 Task: Find a house in Iriga City, Philippines for 2 guests from June 3-9, with a price range of ₹6000 - ₹12000, 1 bedroom, 1 bathroom, and English-speaking host.
Action: Mouse pressed left at (412, 103)
Screenshot: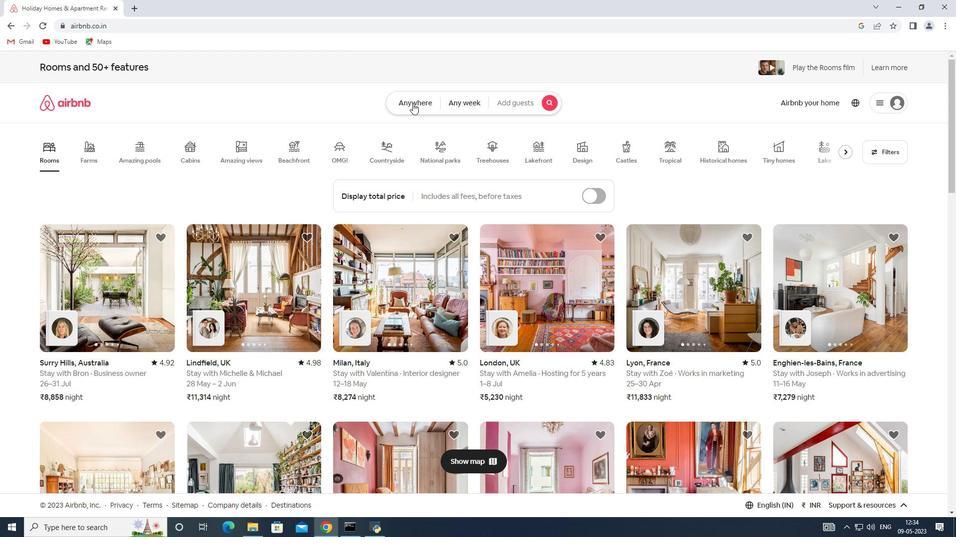 
Action: Mouse moved to (376, 136)
Screenshot: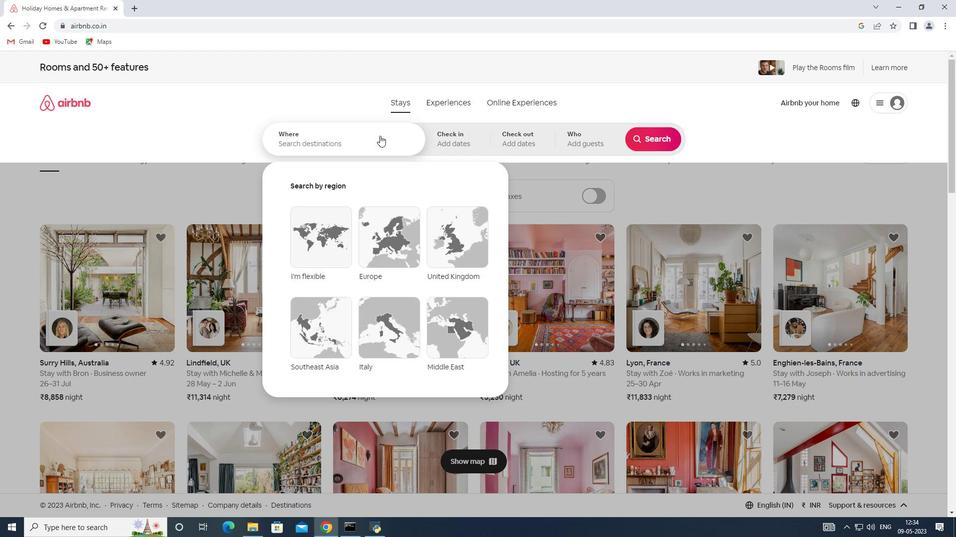 
Action: Mouse pressed left at (376, 136)
Screenshot: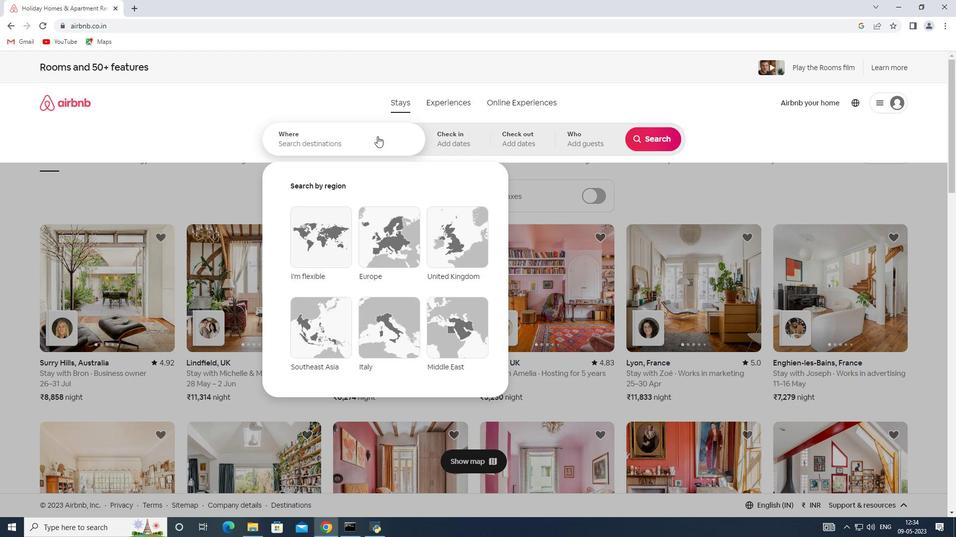 
Action: Key pressed <Key.caps_lock>I<Key.caps_lock>riga<Key.space><Key.caps_lock>C<Key.caps_lock>ity,<Key.caps_lock>P<Key.caps_lock>hilippines
Screenshot: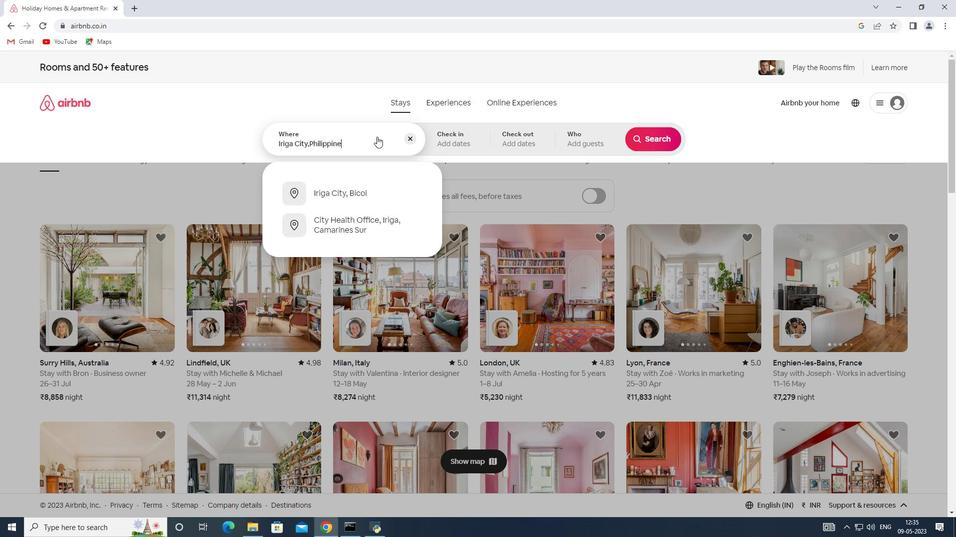 
Action: Mouse moved to (470, 133)
Screenshot: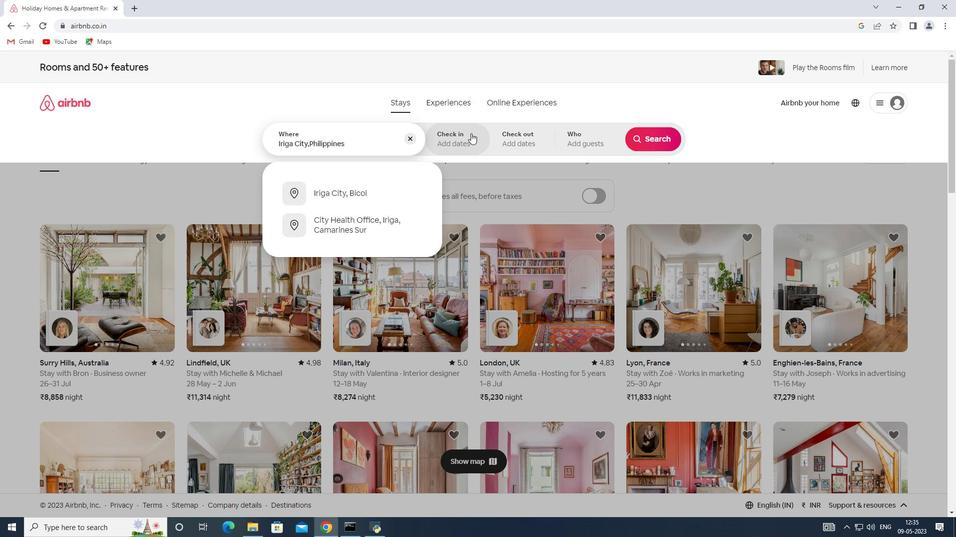 
Action: Mouse pressed left at (470, 133)
Screenshot: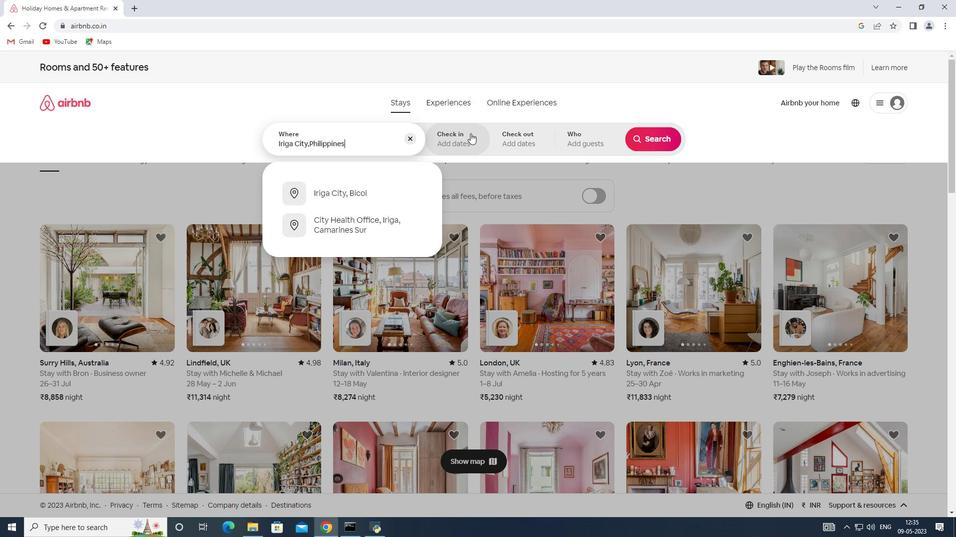 
Action: Mouse moved to (638, 258)
Screenshot: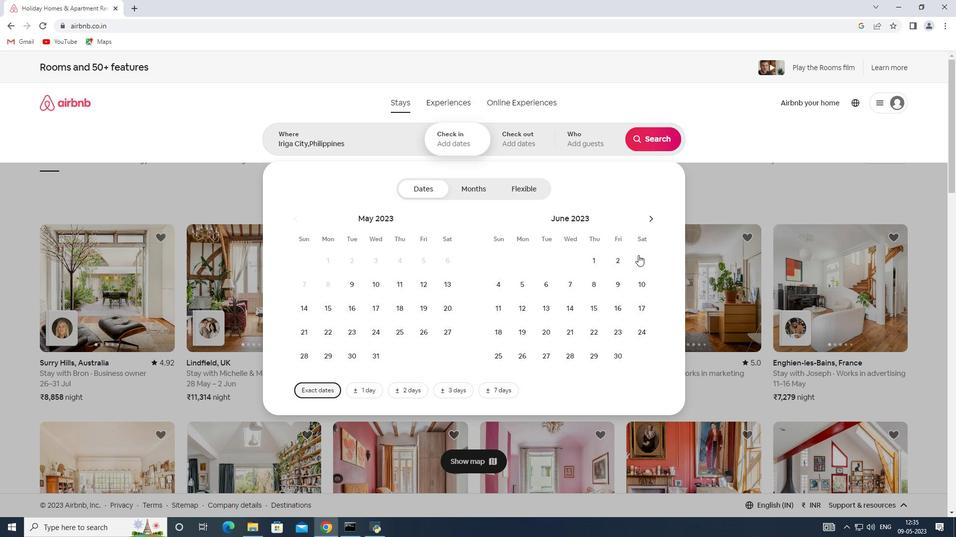 
Action: Mouse pressed left at (638, 258)
Screenshot: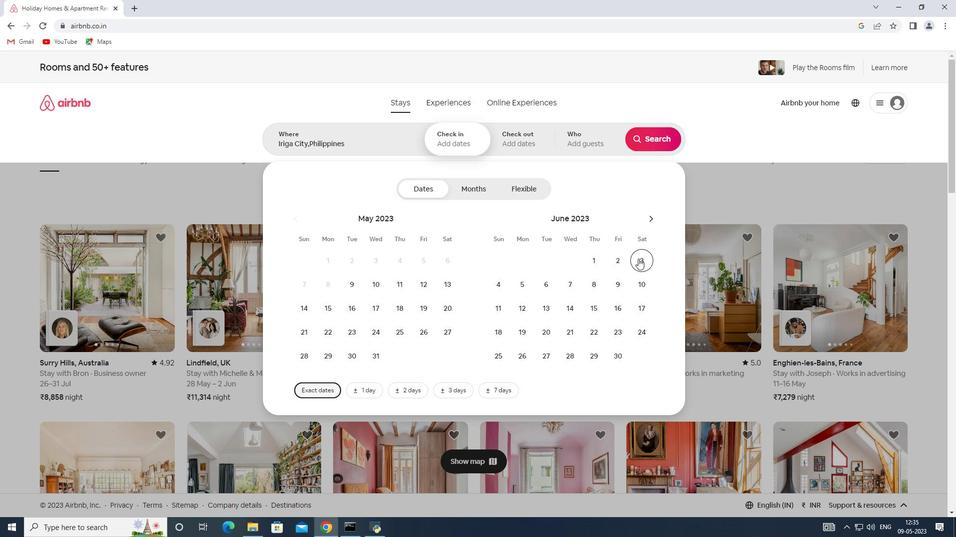 
Action: Mouse moved to (620, 288)
Screenshot: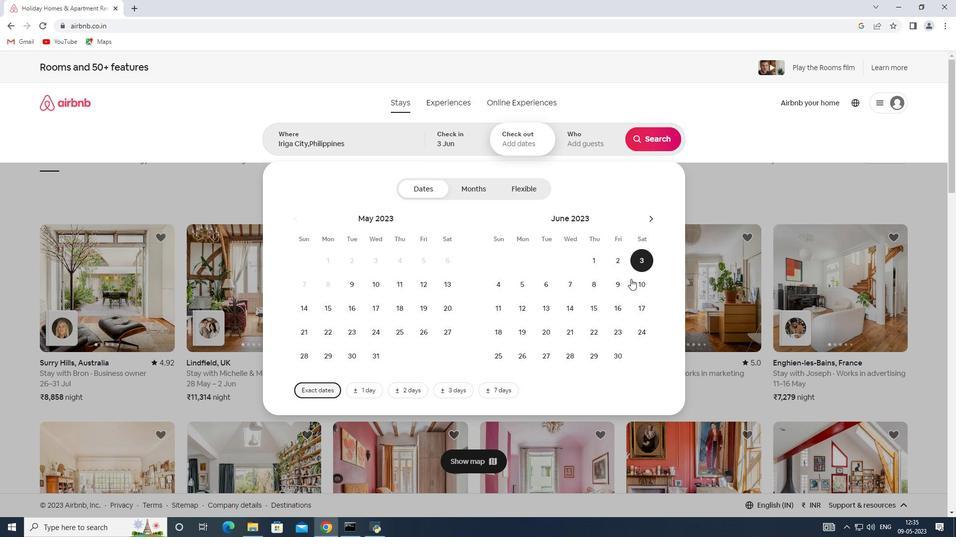 
Action: Mouse pressed left at (620, 288)
Screenshot: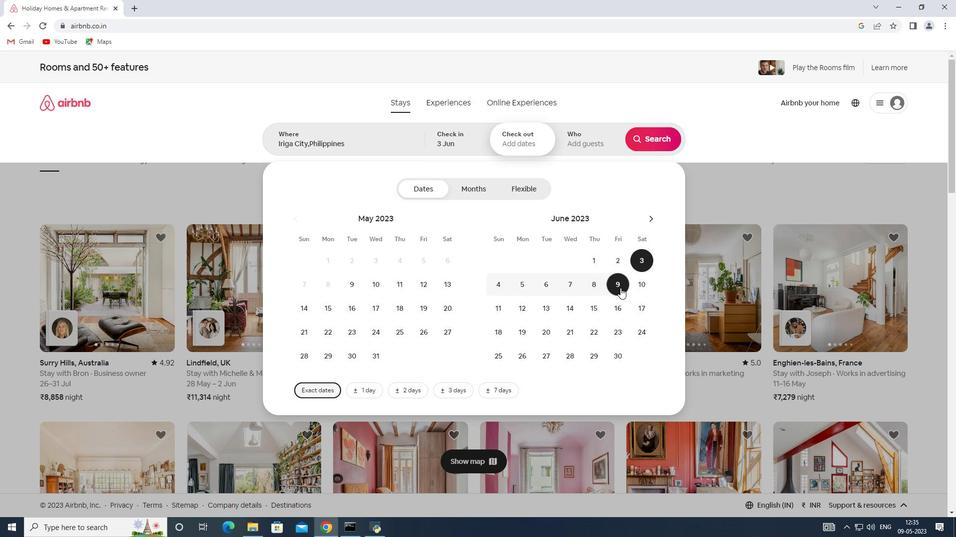 
Action: Mouse moved to (585, 136)
Screenshot: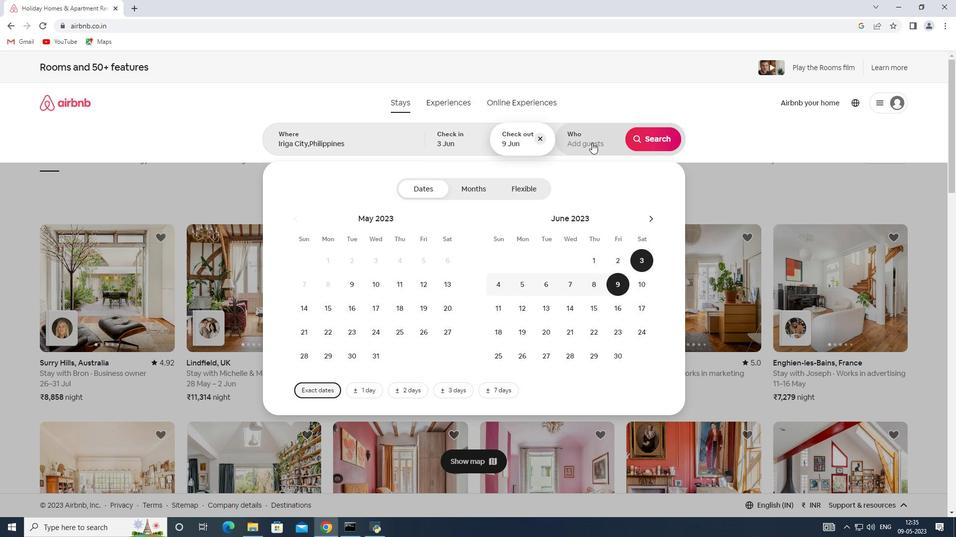 
Action: Mouse pressed left at (585, 136)
Screenshot: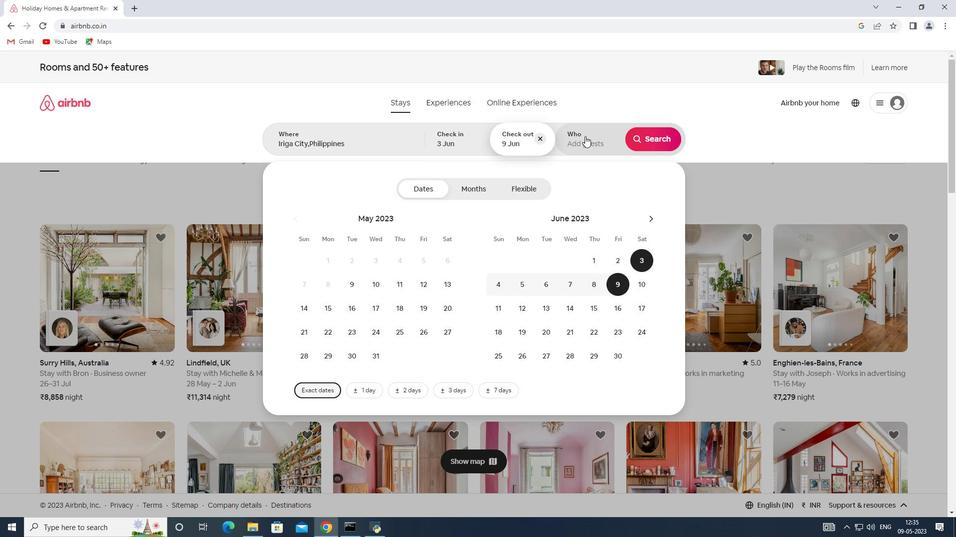 
Action: Mouse moved to (655, 196)
Screenshot: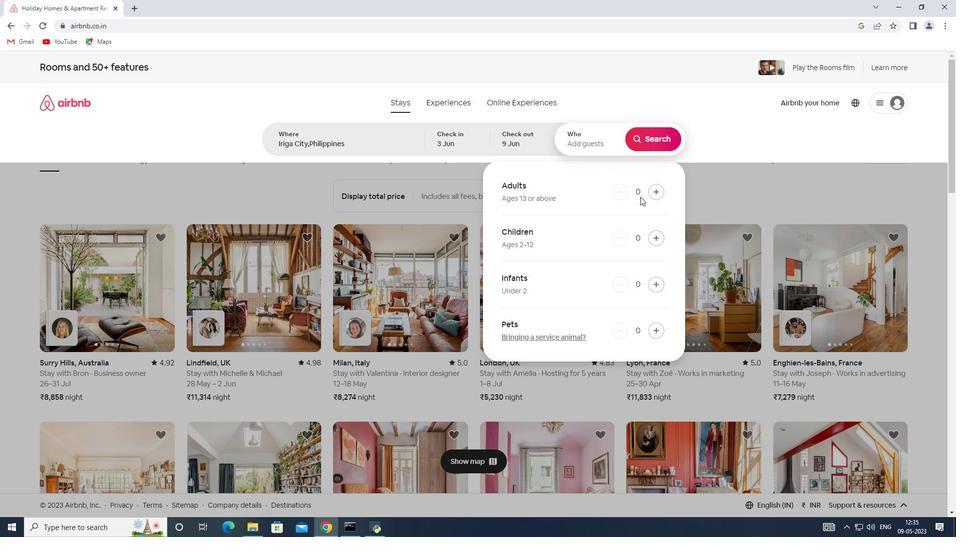 
Action: Mouse pressed left at (655, 196)
Screenshot: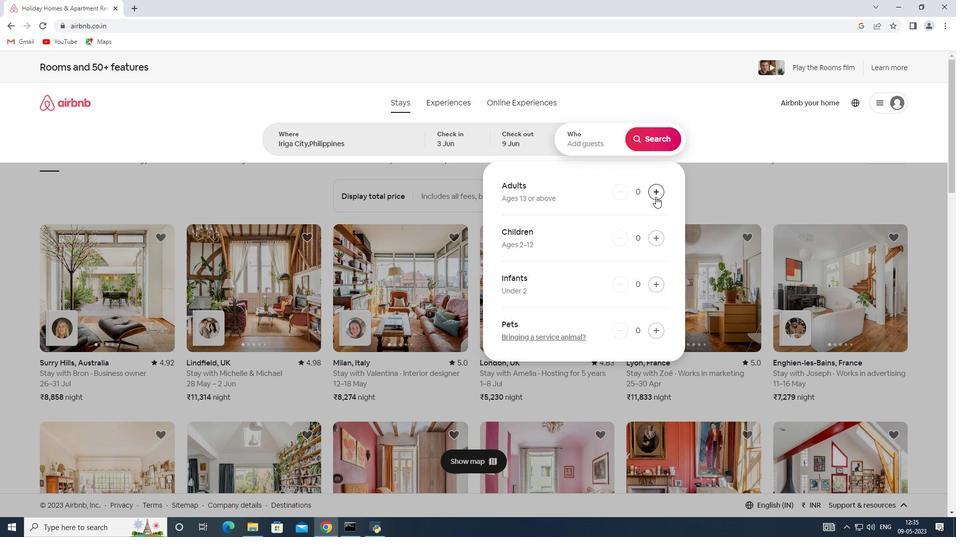 
Action: Mouse pressed left at (655, 196)
Screenshot: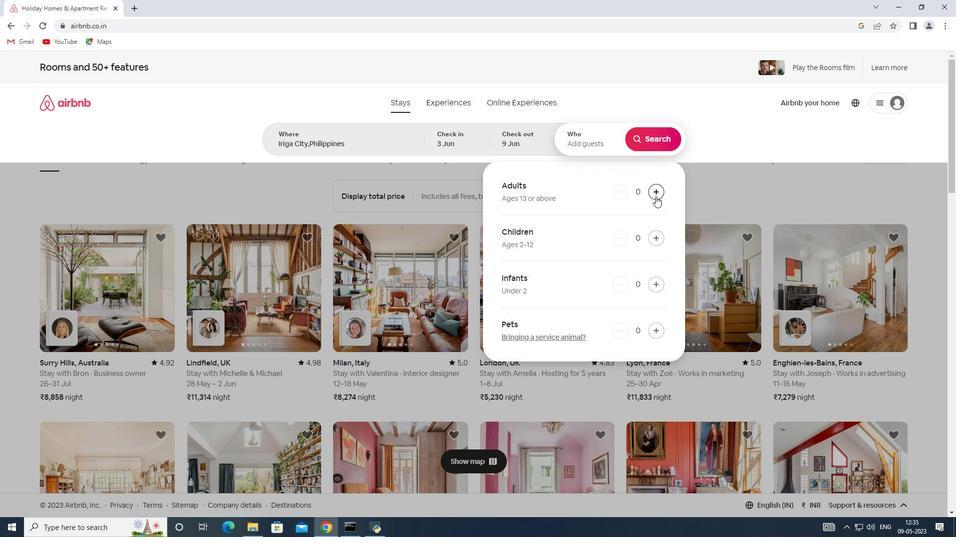 
Action: Mouse moved to (656, 133)
Screenshot: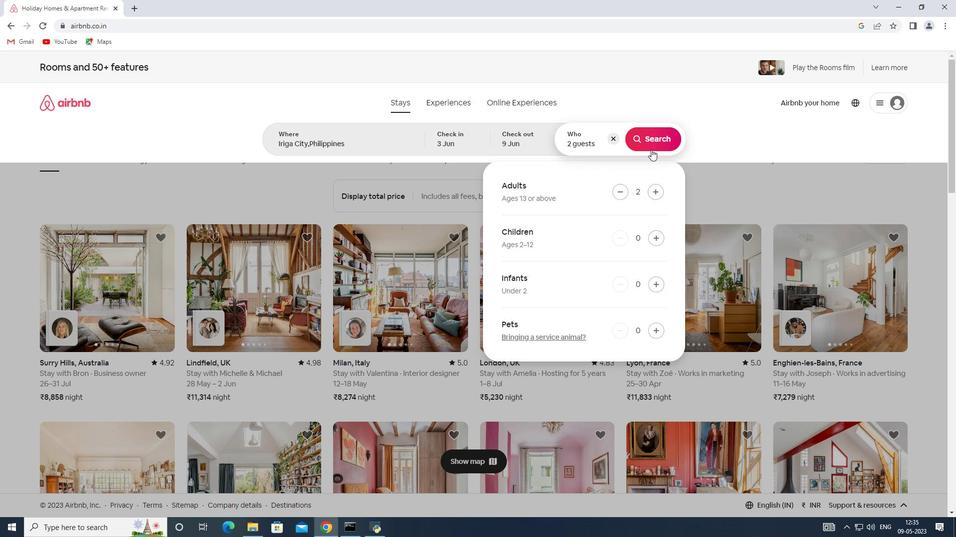 
Action: Mouse pressed left at (656, 133)
Screenshot: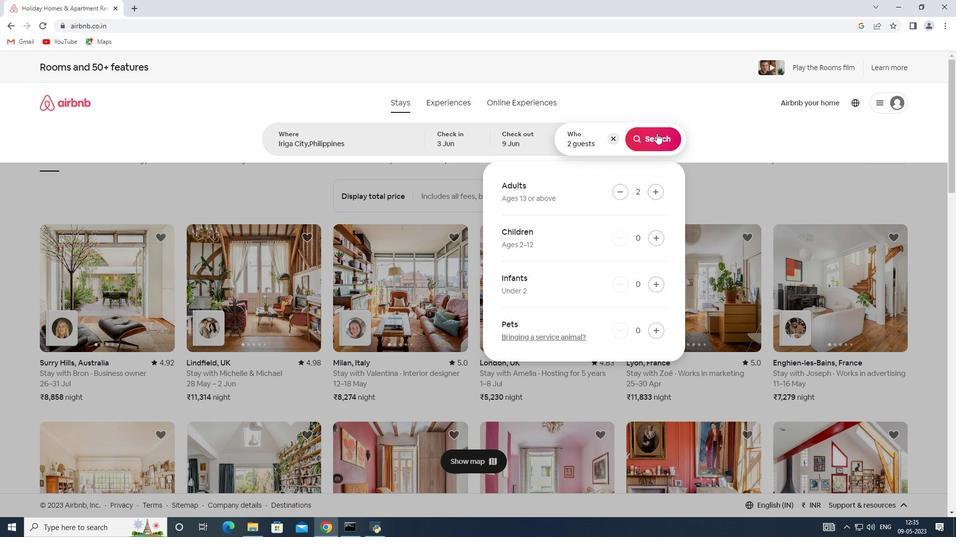 
Action: Mouse moved to (919, 107)
Screenshot: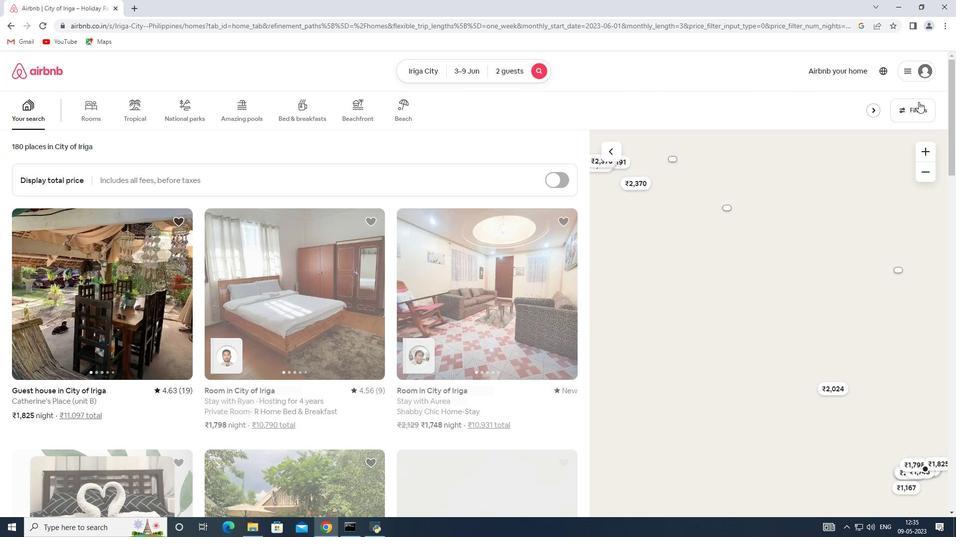 
Action: Mouse pressed left at (919, 107)
Screenshot: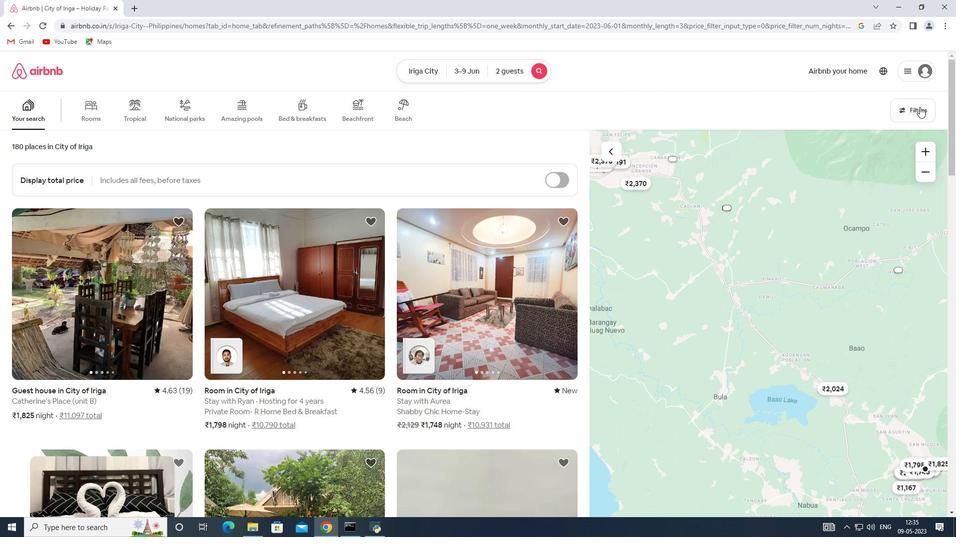 
Action: Mouse moved to (345, 356)
Screenshot: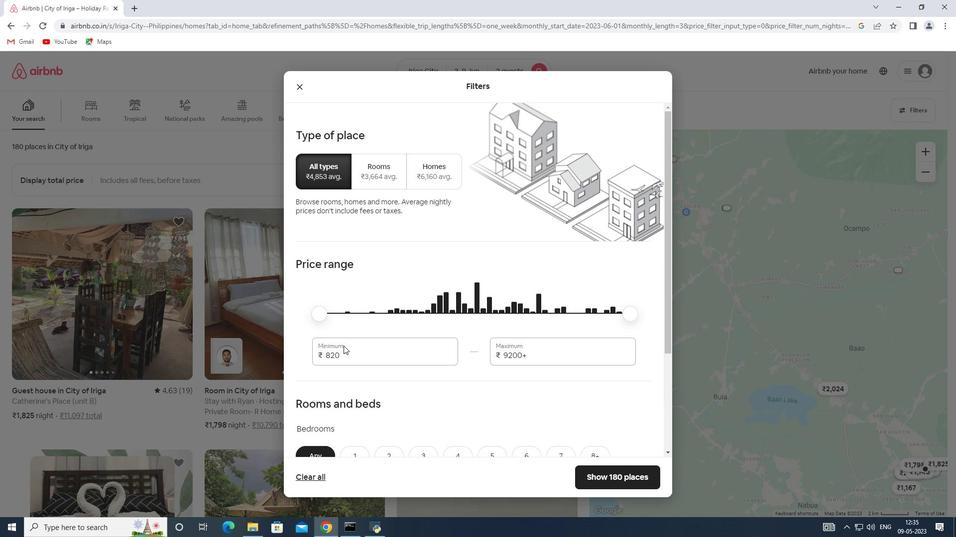 
Action: Mouse pressed left at (345, 356)
Screenshot: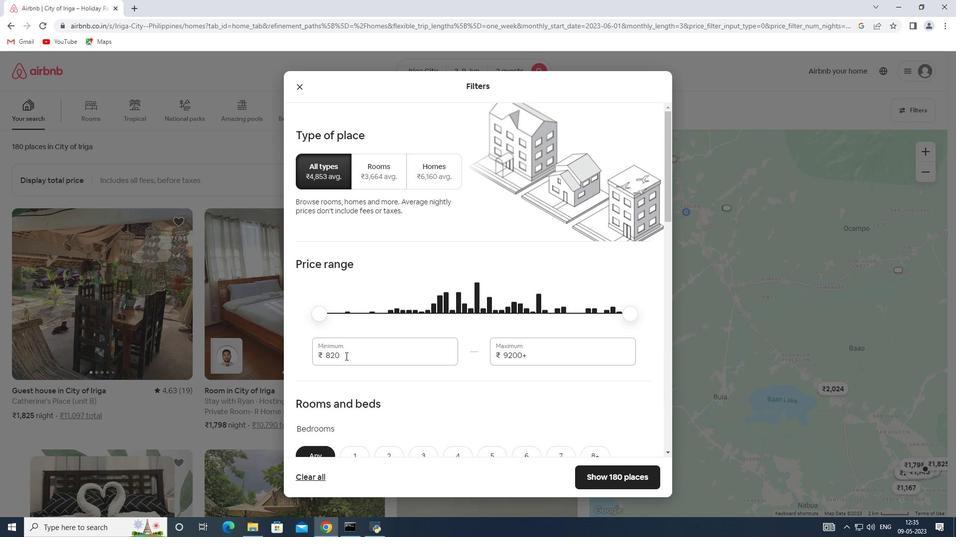 
Action: Mouse moved to (306, 354)
Screenshot: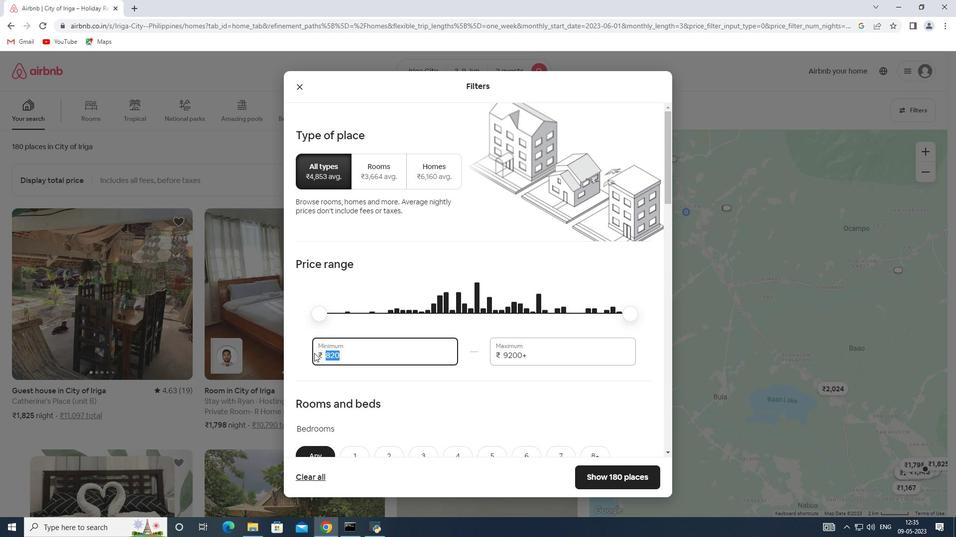 
Action: Key pressed 6000
Screenshot: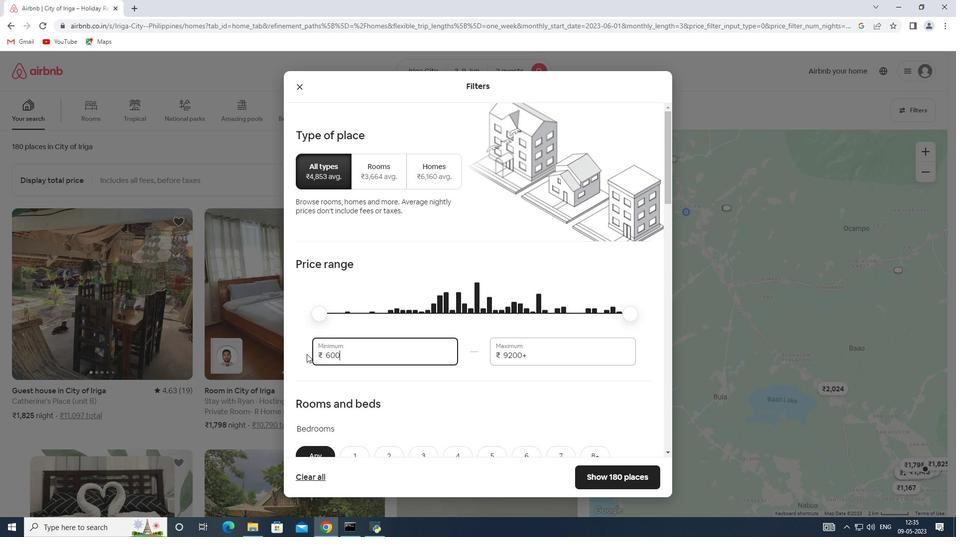 
Action: Mouse moved to (542, 356)
Screenshot: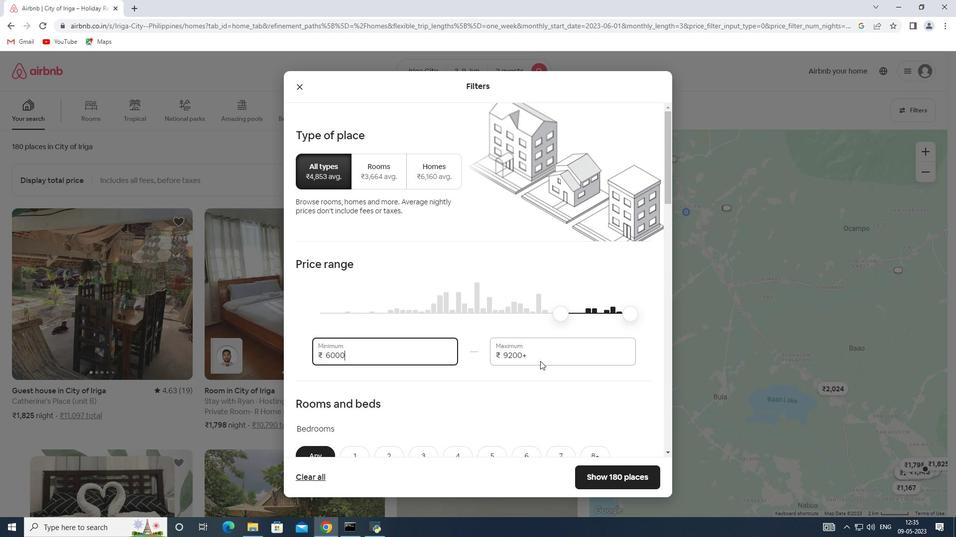 
Action: Mouse pressed left at (542, 356)
Screenshot: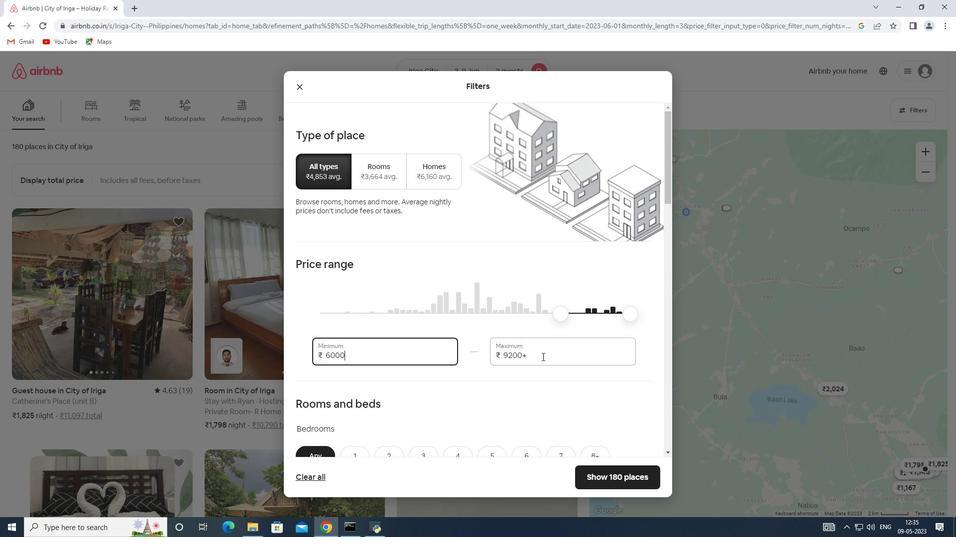 
Action: Mouse moved to (477, 352)
Screenshot: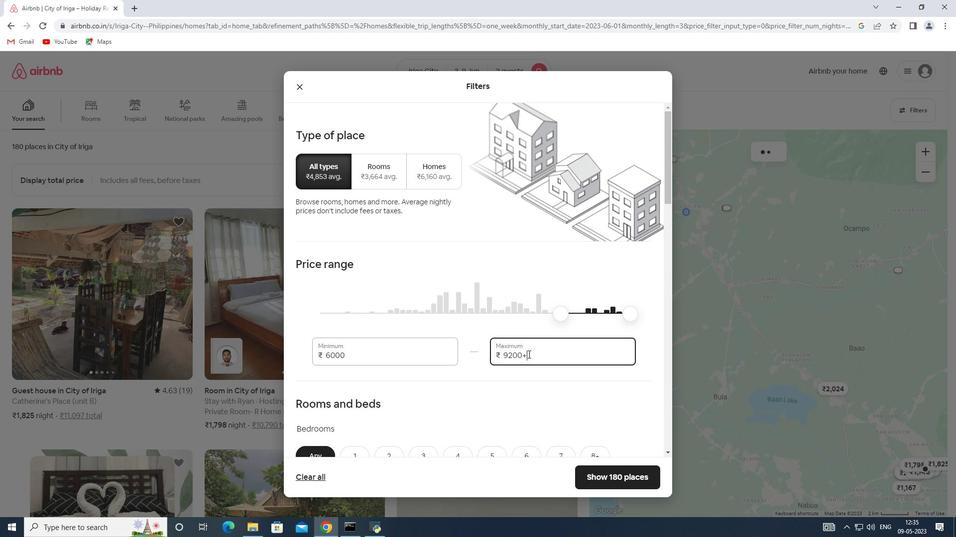
Action: Key pressed 12000
Screenshot: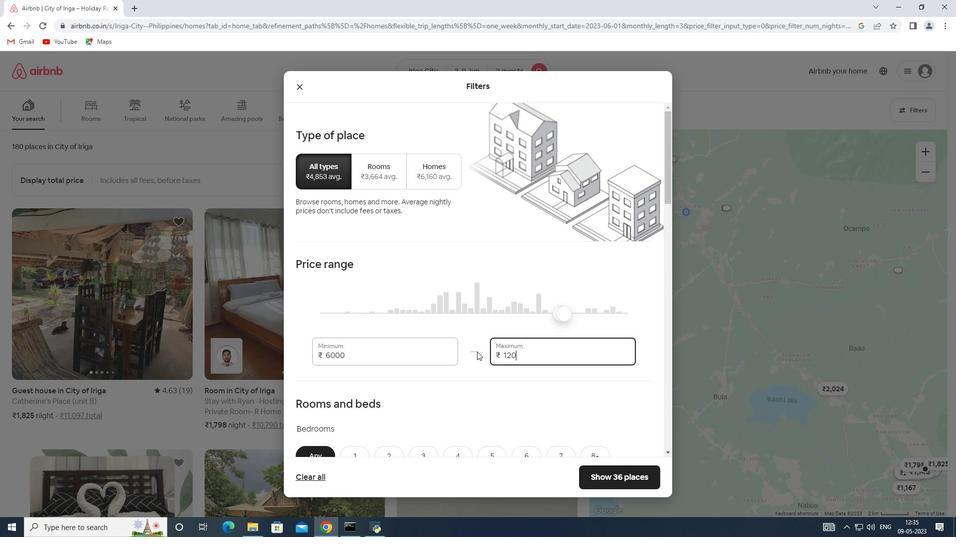
Action: Mouse moved to (401, 301)
Screenshot: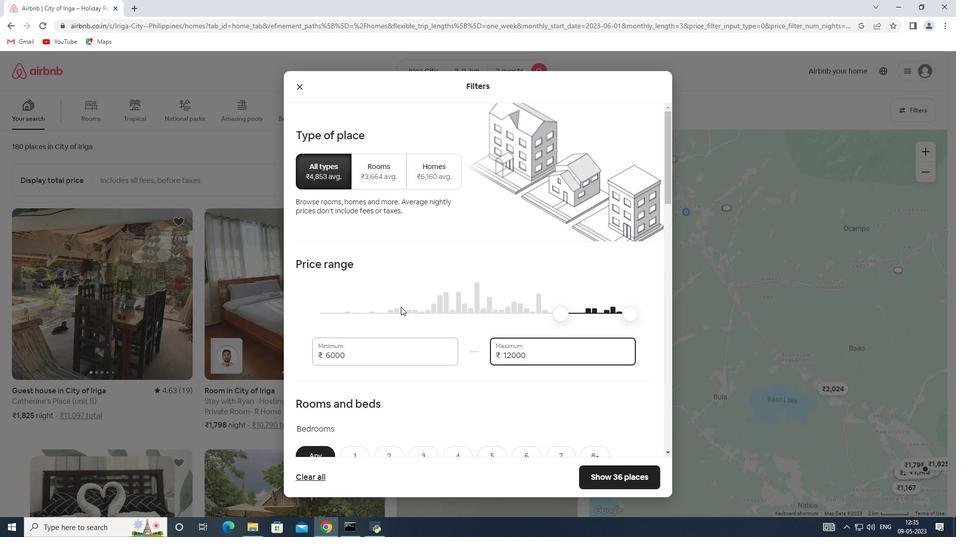 
Action: Mouse scrolled (401, 300) with delta (0, 0)
Screenshot: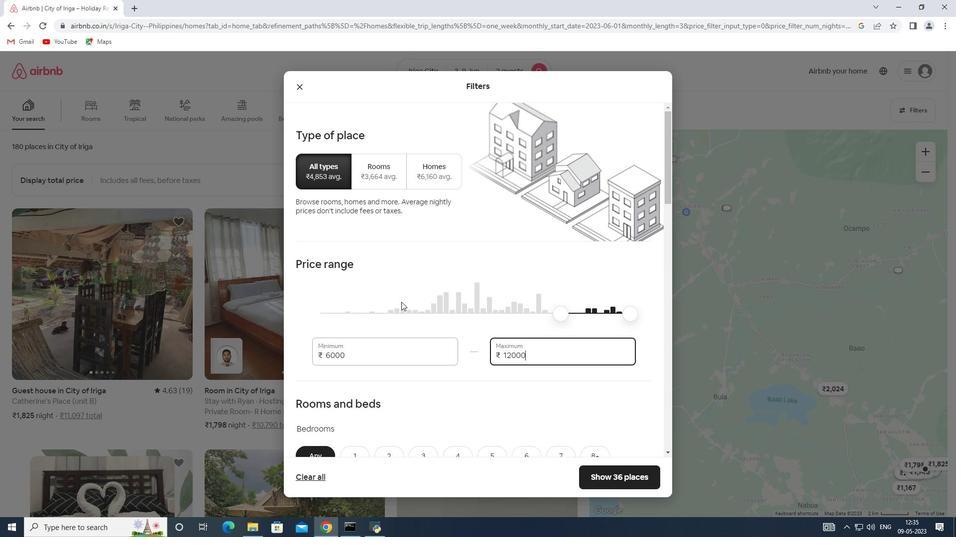
Action: Mouse scrolled (401, 300) with delta (0, 0)
Screenshot: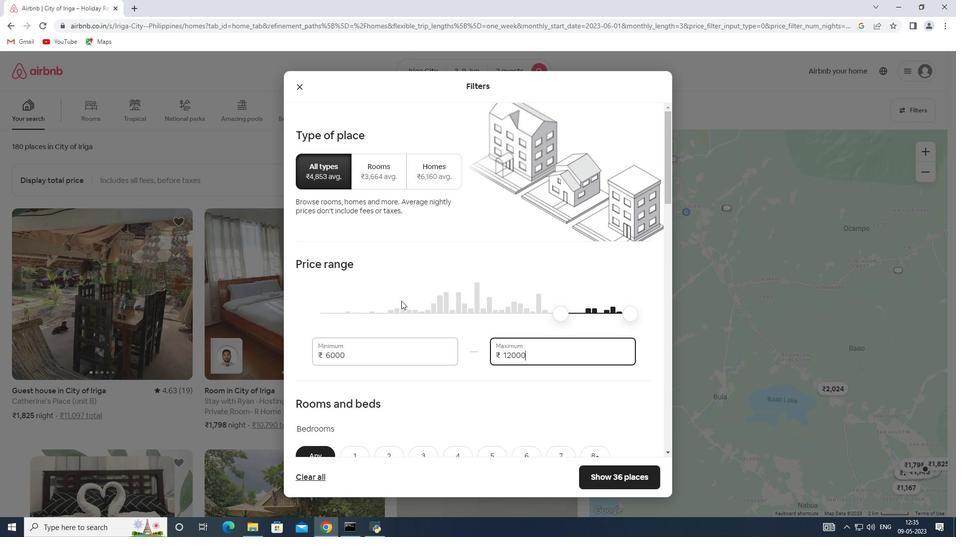 
Action: Mouse scrolled (401, 300) with delta (0, 0)
Screenshot: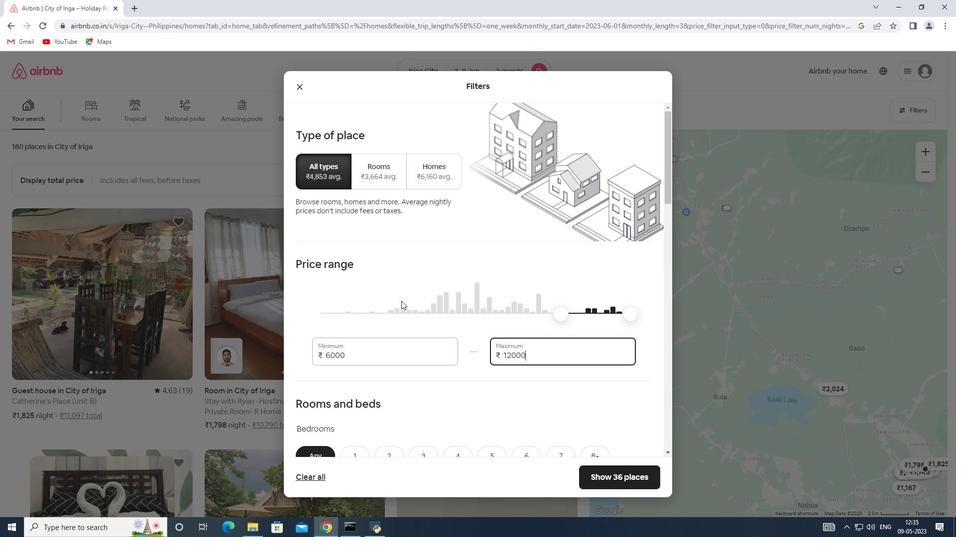 
Action: Mouse moved to (398, 298)
Screenshot: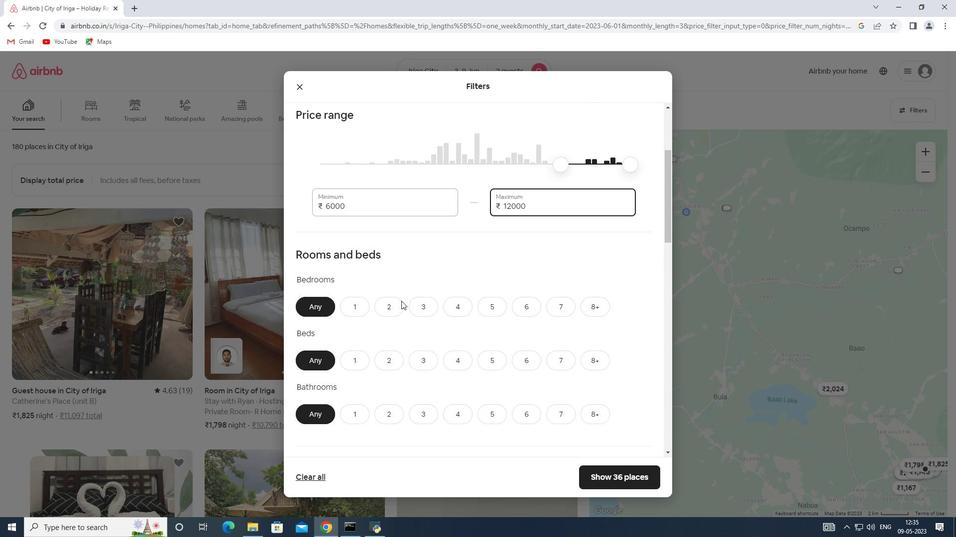 
Action: Mouse scrolled (398, 298) with delta (0, 0)
Screenshot: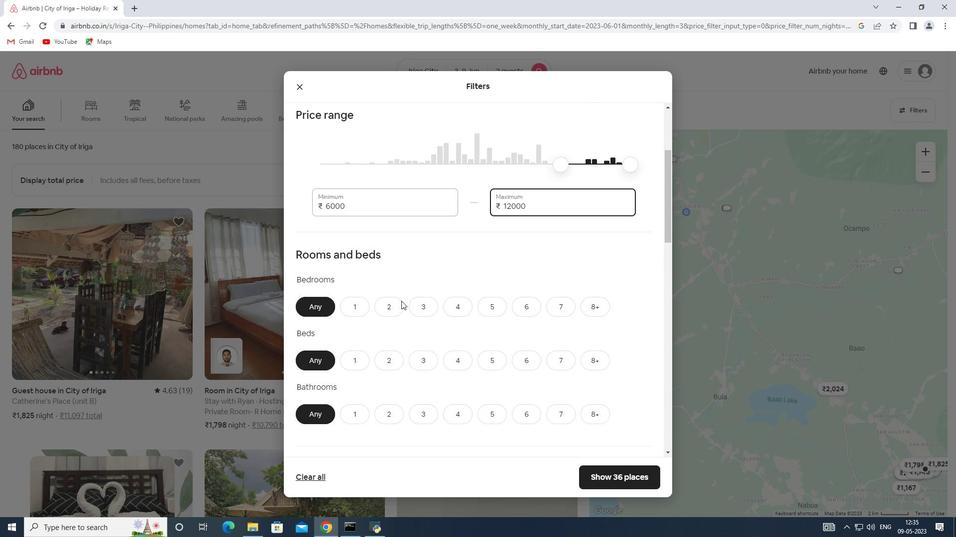 
Action: Mouse moved to (356, 250)
Screenshot: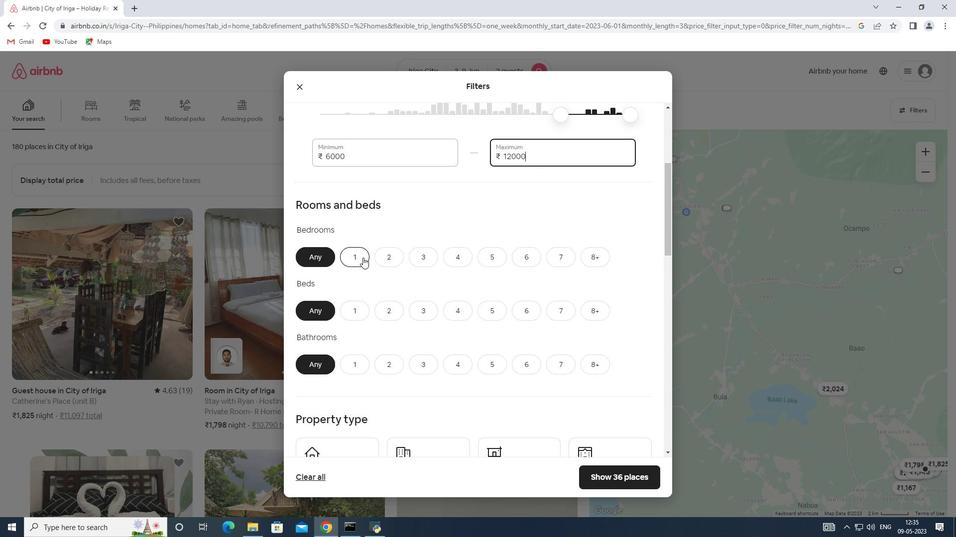 
Action: Mouse pressed left at (356, 250)
Screenshot: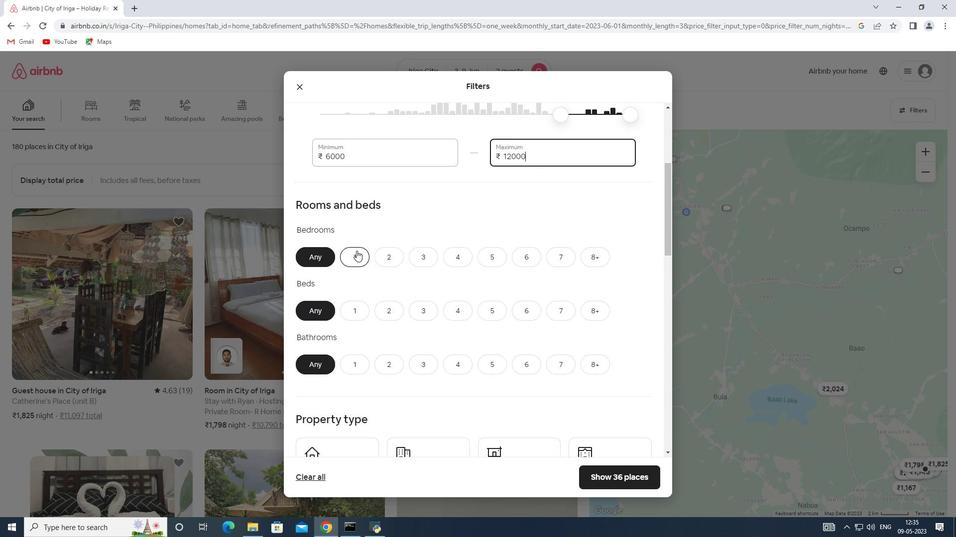 
Action: Mouse moved to (359, 306)
Screenshot: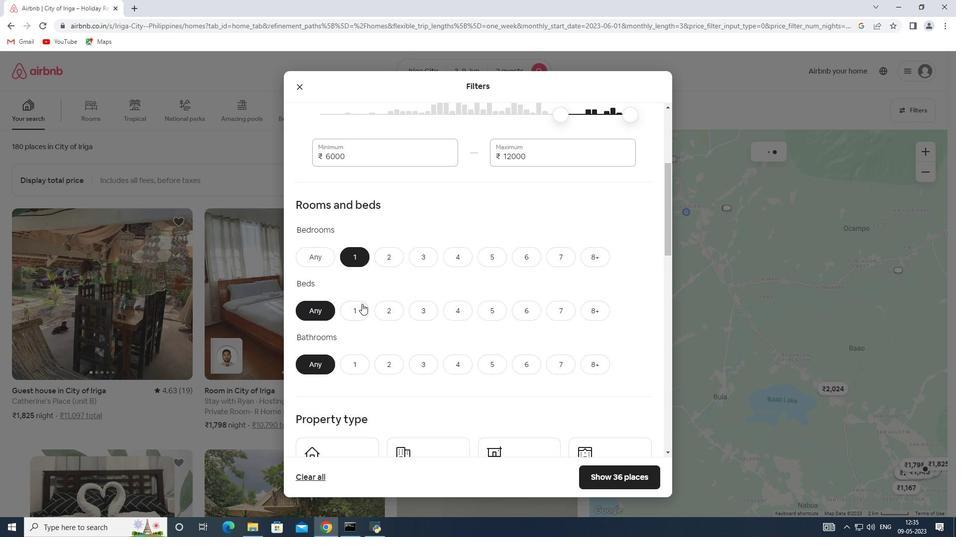 
Action: Mouse pressed left at (359, 306)
Screenshot: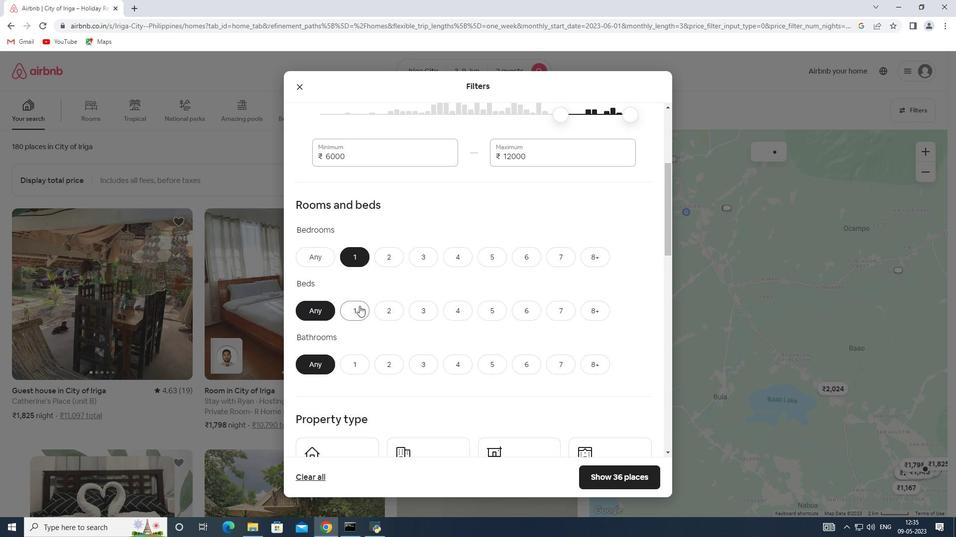 
Action: Mouse moved to (352, 367)
Screenshot: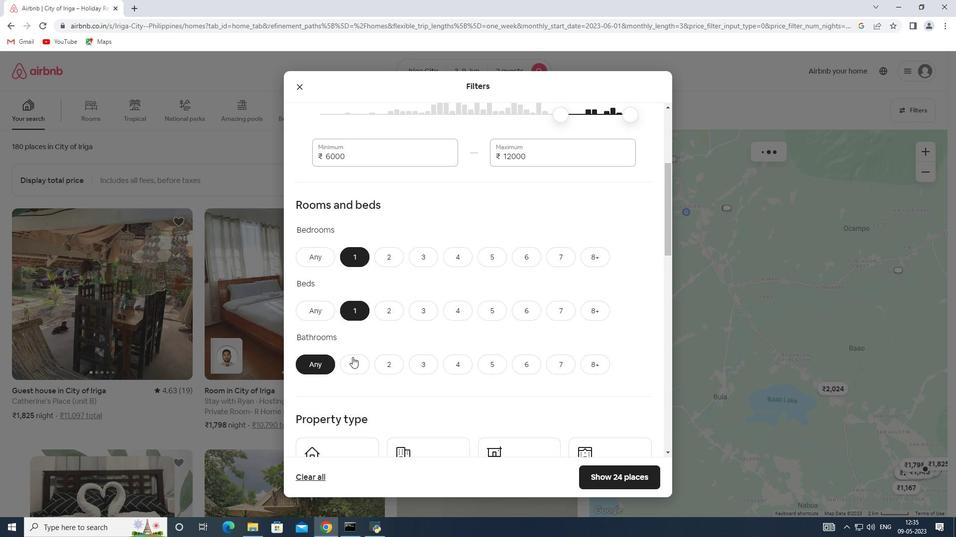 
Action: Mouse pressed left at (352, 367)
Screenshot: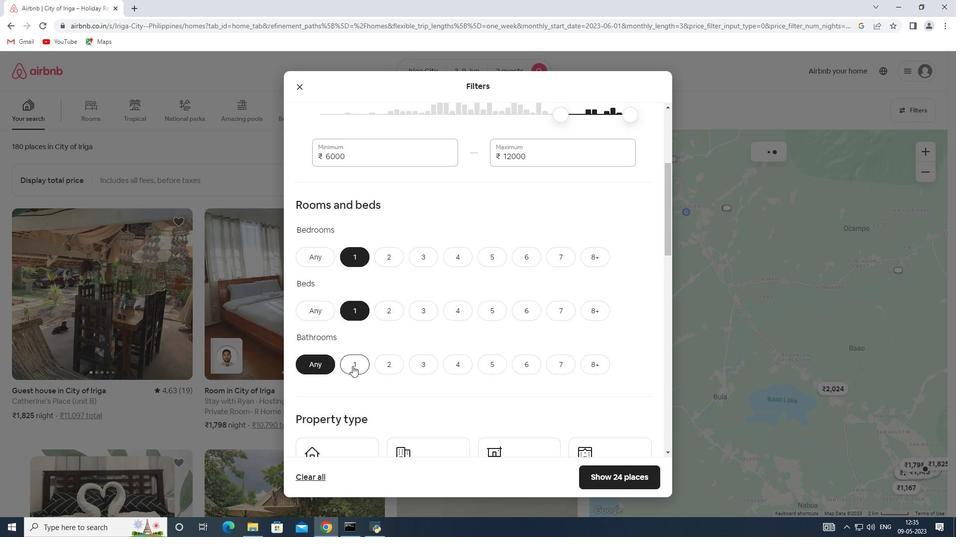 
Action: Mouse moved to (367, 302)
Screenshot: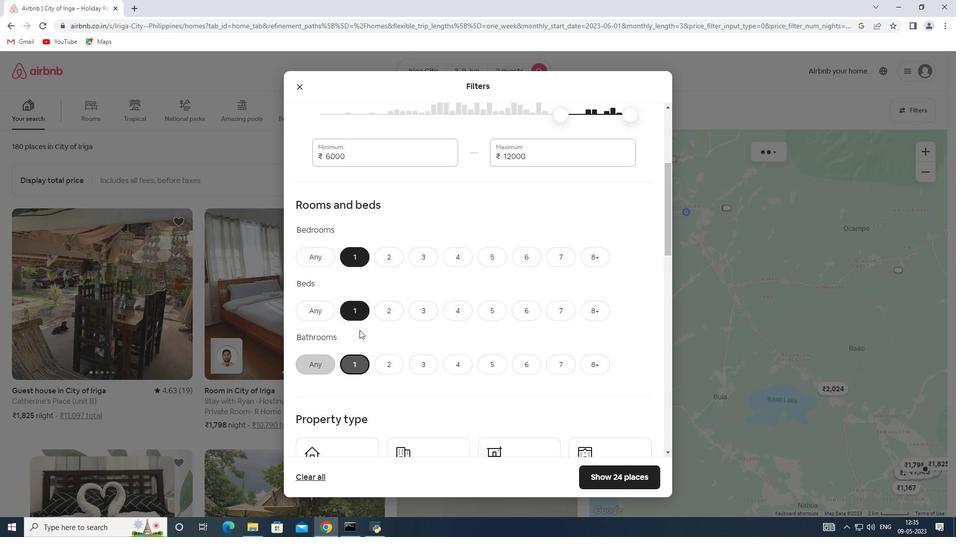 
Action: Mouse scrolled (367, 301) with delta (0, 0)
Screenshot: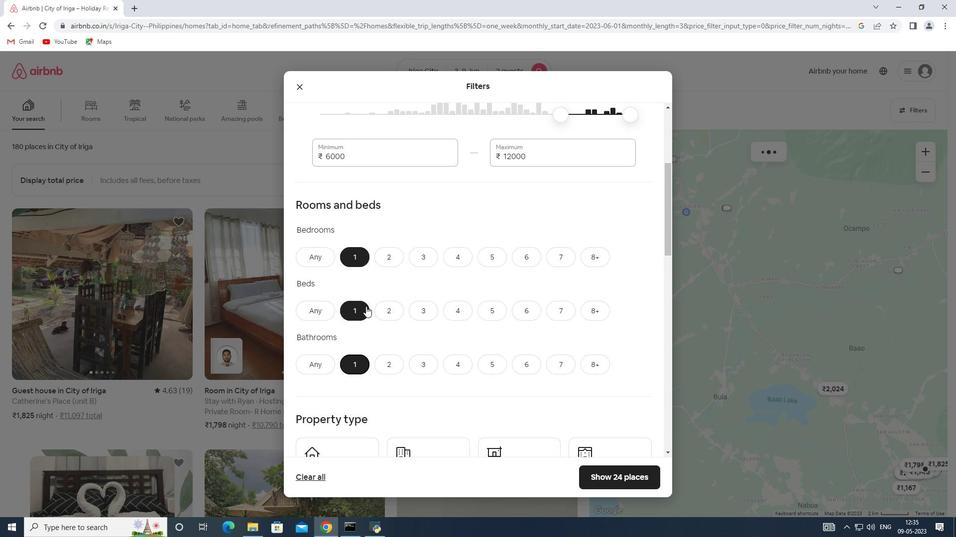 
Action: Mouse scrolled (367, 301) with delta (0, 0)
Screenshot: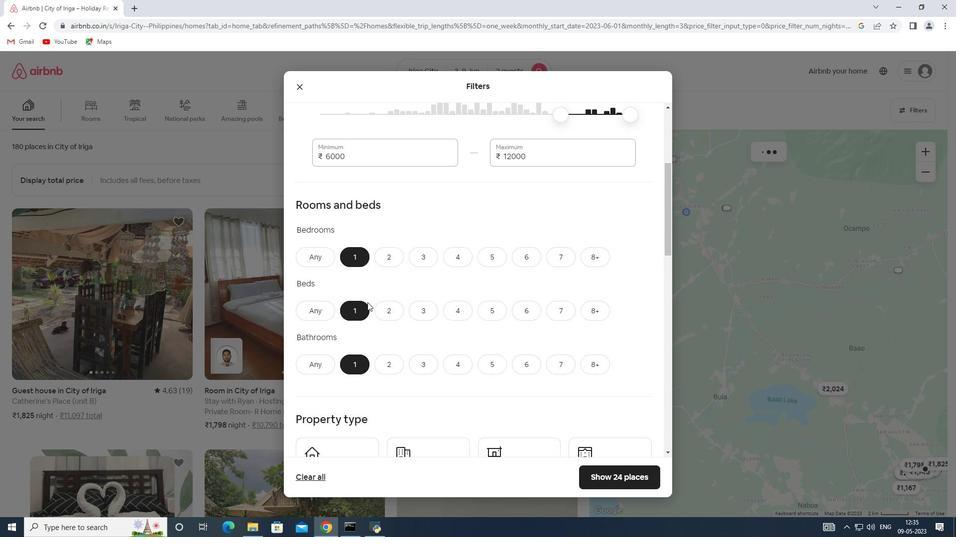 
Action: Mouse scrolled (367, 301) with delta (0, 0)
Screenshot: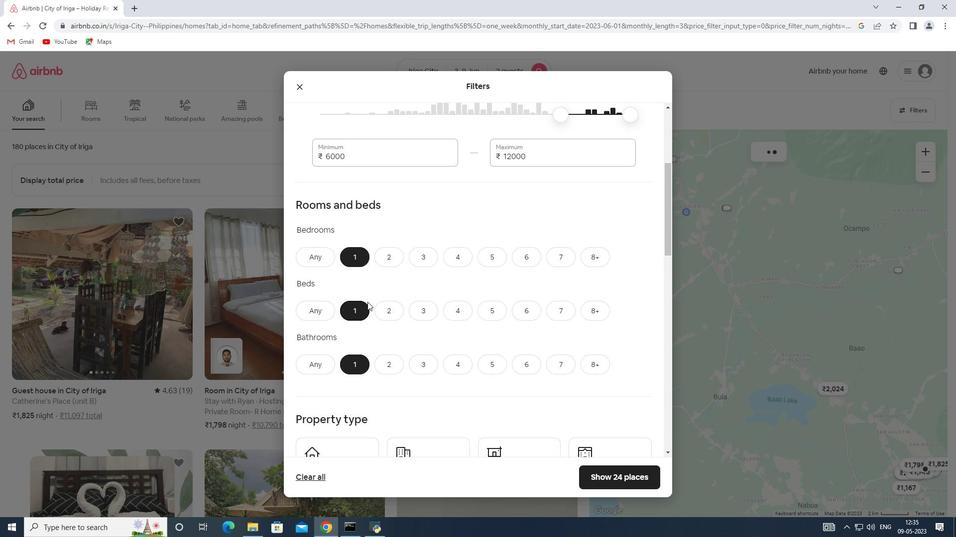 
Action: Mouse scrolled (367, 301) with delta (0, 0)
Screenshot: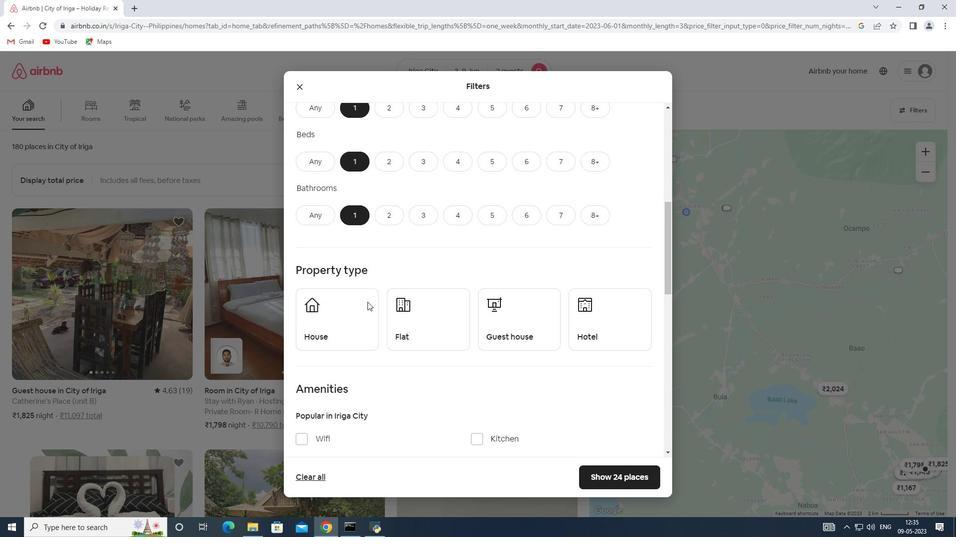 
Action: Mouse moved to (369, 301)
Screenshot: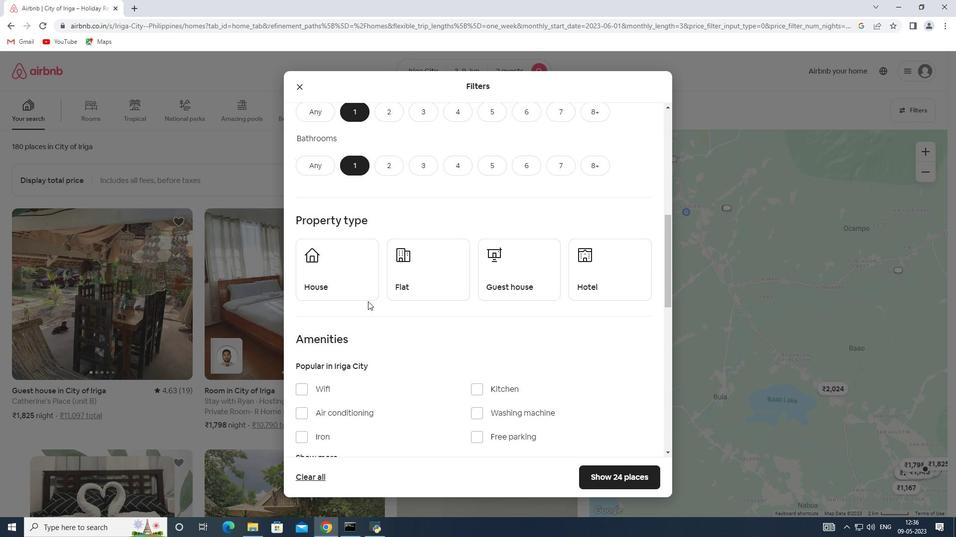 
Action: Mouse scrolled (369, 300) with delta (0, 0)
Screenshot: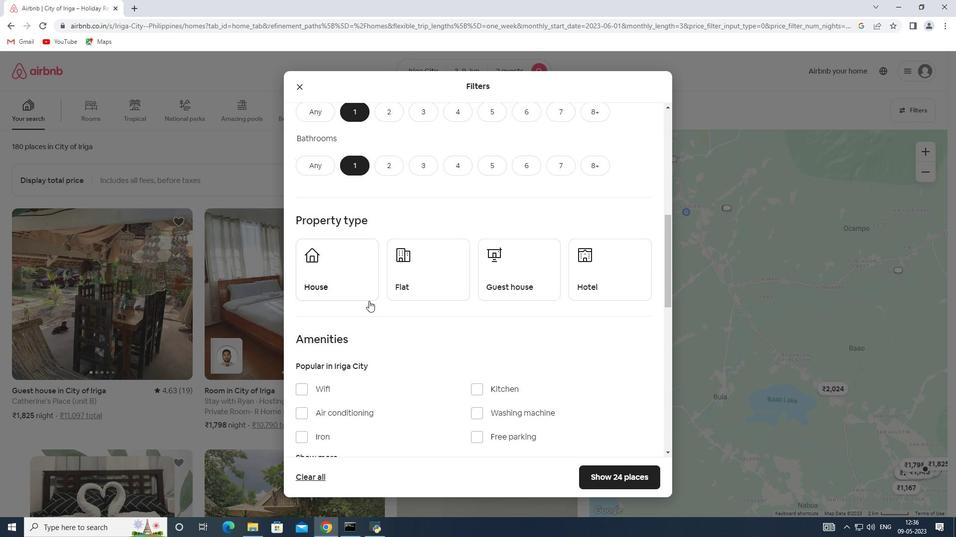 
Action: Mouse moved to (345, 236)
Screenshot: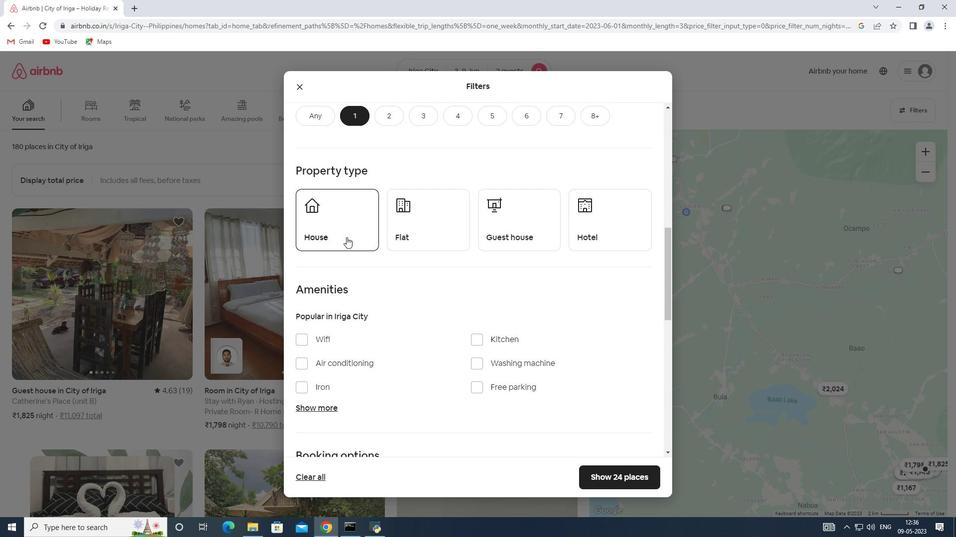 
Action: Mouse pressed left at (345, 236)
Screenshot: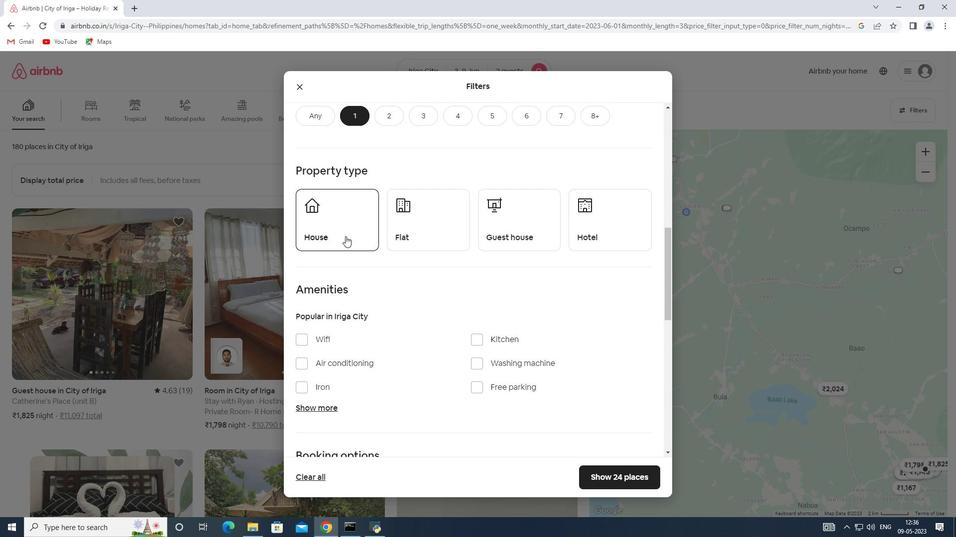 
Action: Mouse moved to (417, 233)
Screenshot: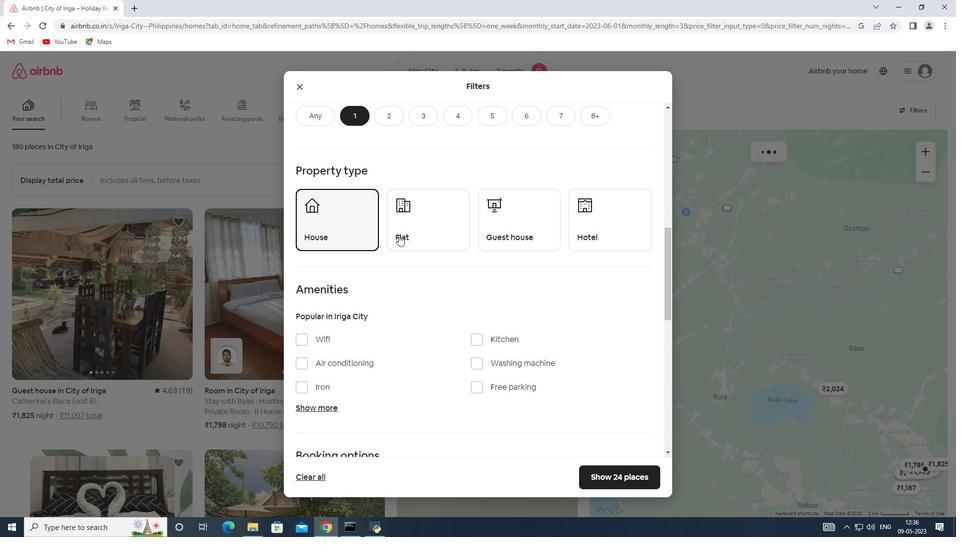 
Action: Mouse pressed left at (417, 233)
Screenshot: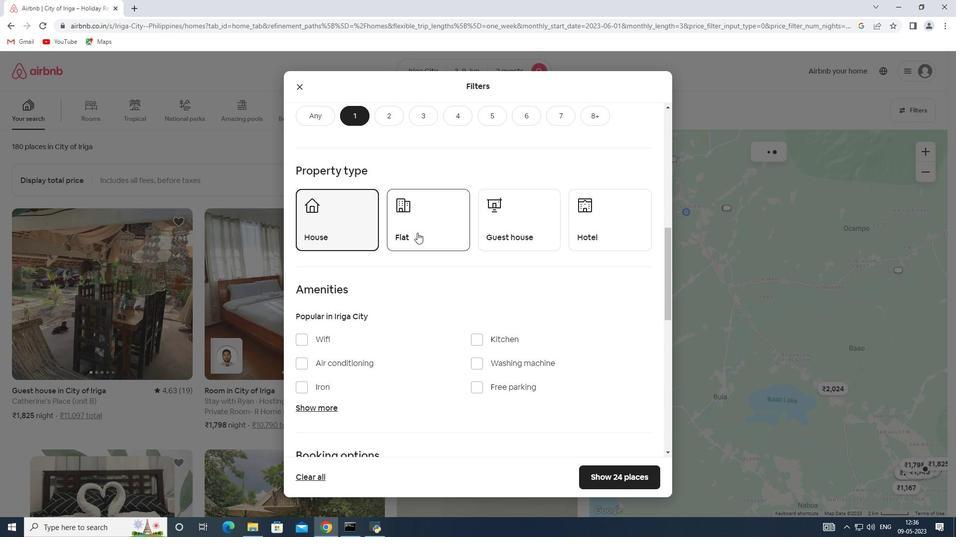 
Action: Mouse moved to (504, 227)
Screenshot: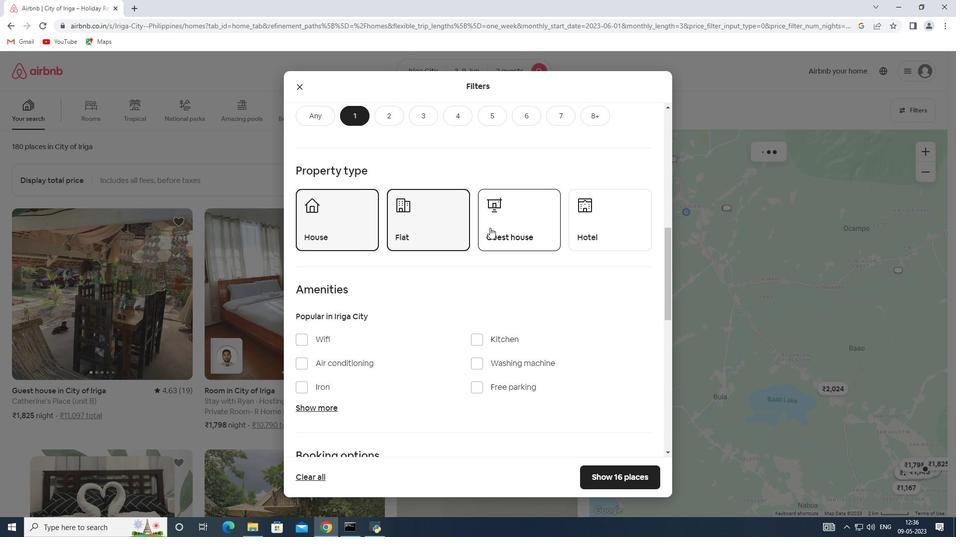 
Action: Mouse pressed left at (504, 227)
Screenshot: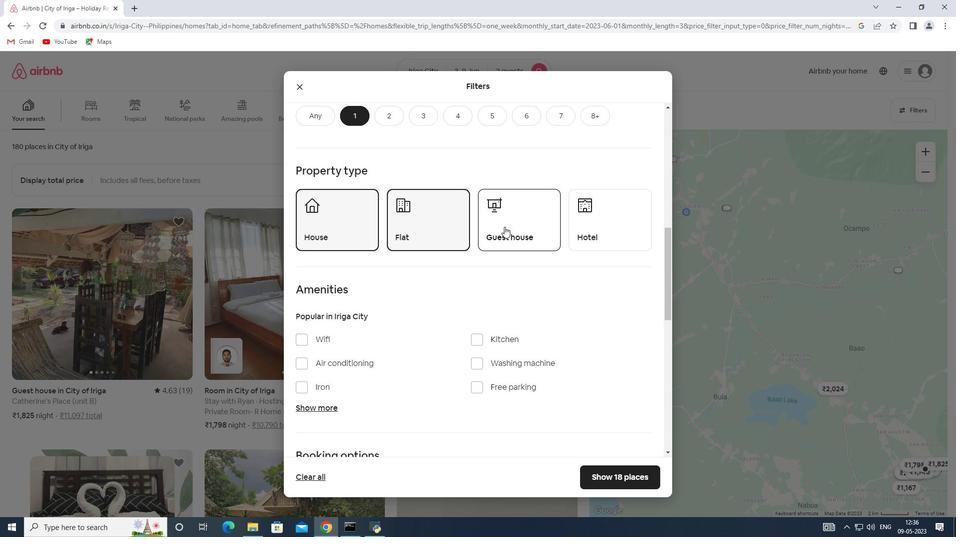 
Action: Mouse moved to (575, 226)
Screenshot: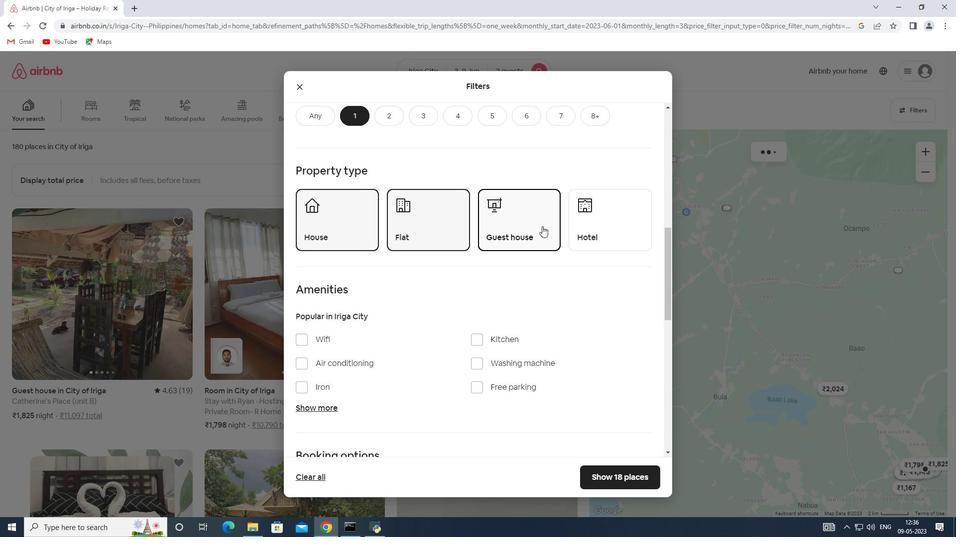 
Action: Mouse pressed left at (575, 226)
Screenshot: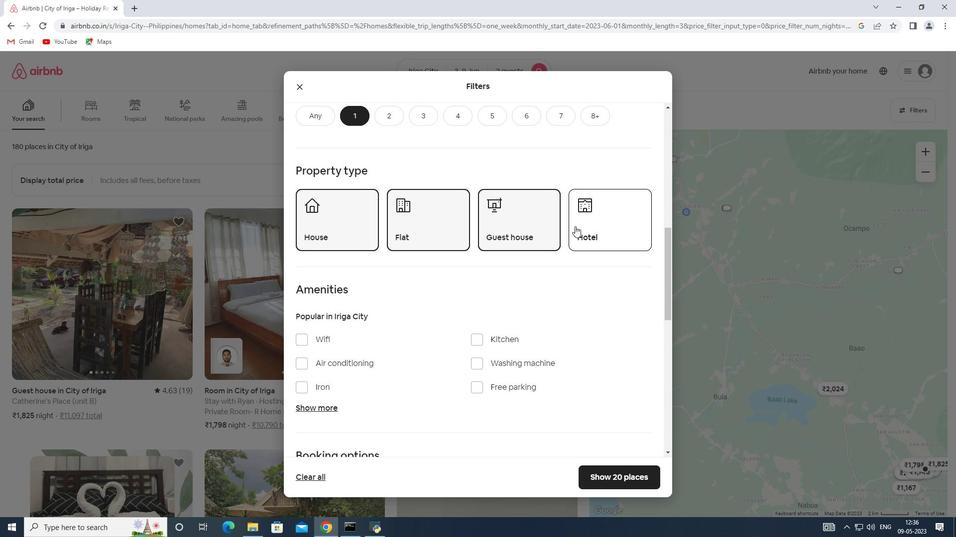 
Action: Mouse moved to (429, 268)
Screenshot: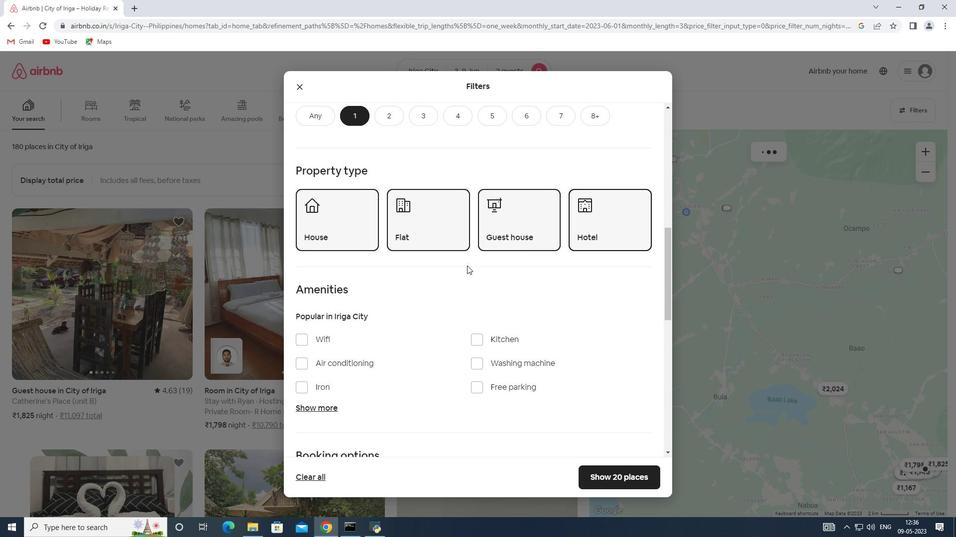 
Action: Mouse scrolled (429, 267) with delta (0, 0)
Screenshot: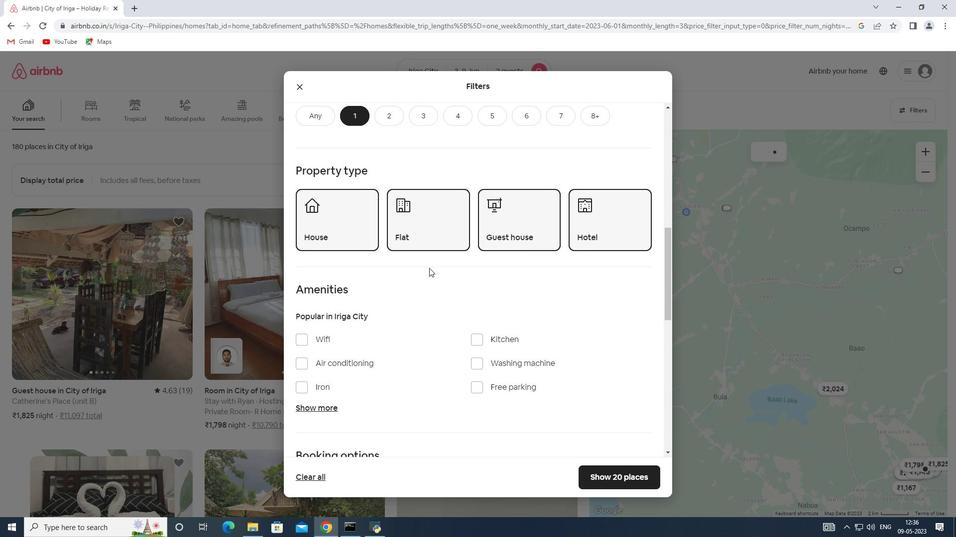
Action: Mouse scrolled (429, 267) with delta (0, 0)
Screenshot: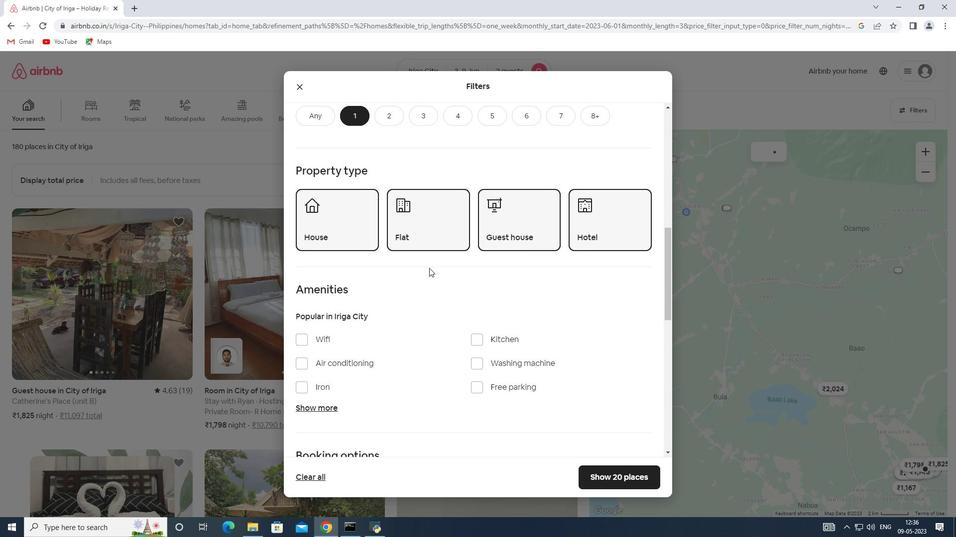 
Action: Mouse moved to (392, 270)
Screenshot: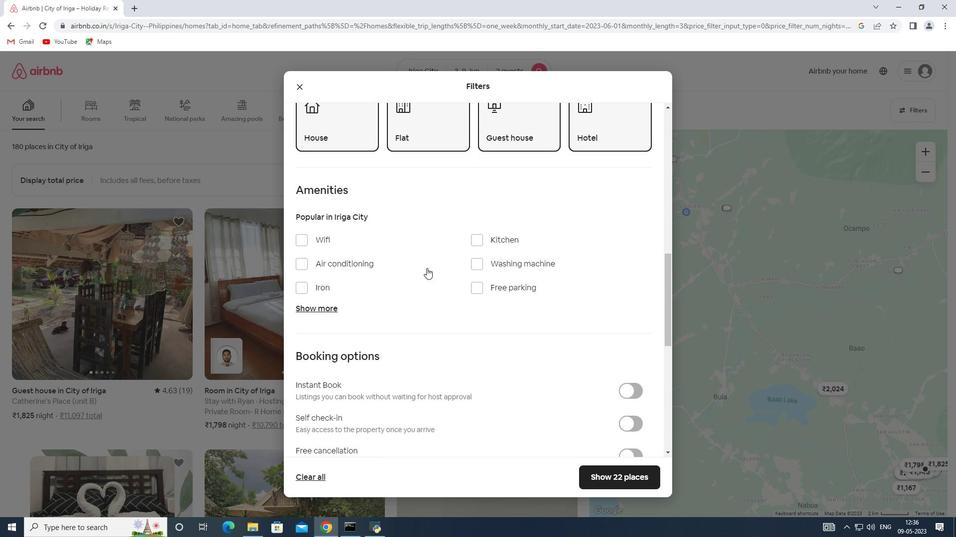 
Action: Mouse scrolled (392, 269) with delta (0, 0)
Screenshot: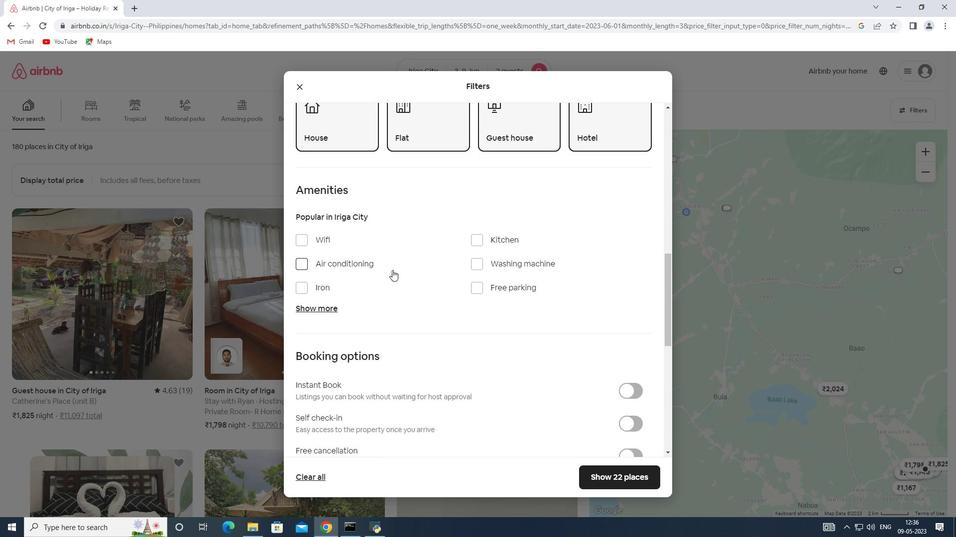 
Action: Mouse scrolled (392, 269) with delta (0, 0)
Screenshot: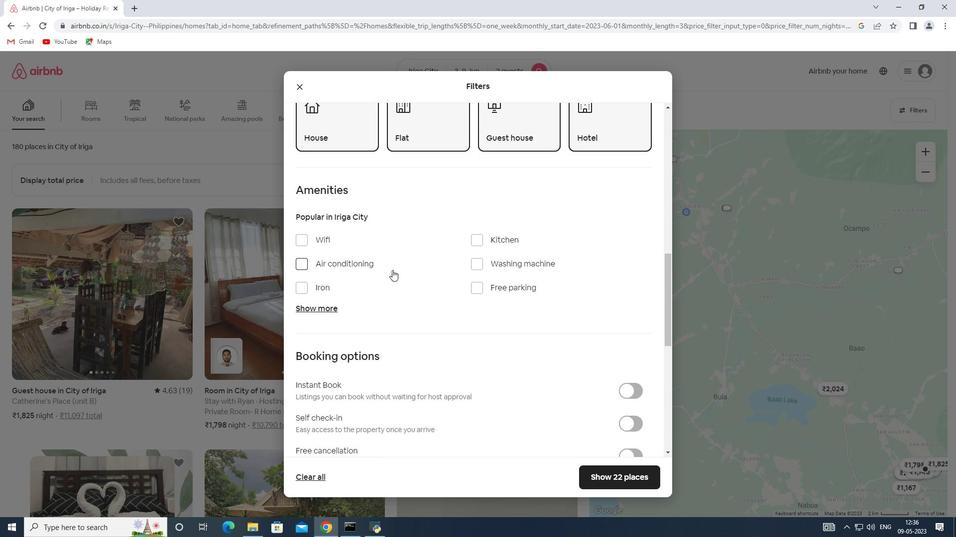 
Action: Mouse moved to (418, 278)
Screenshot: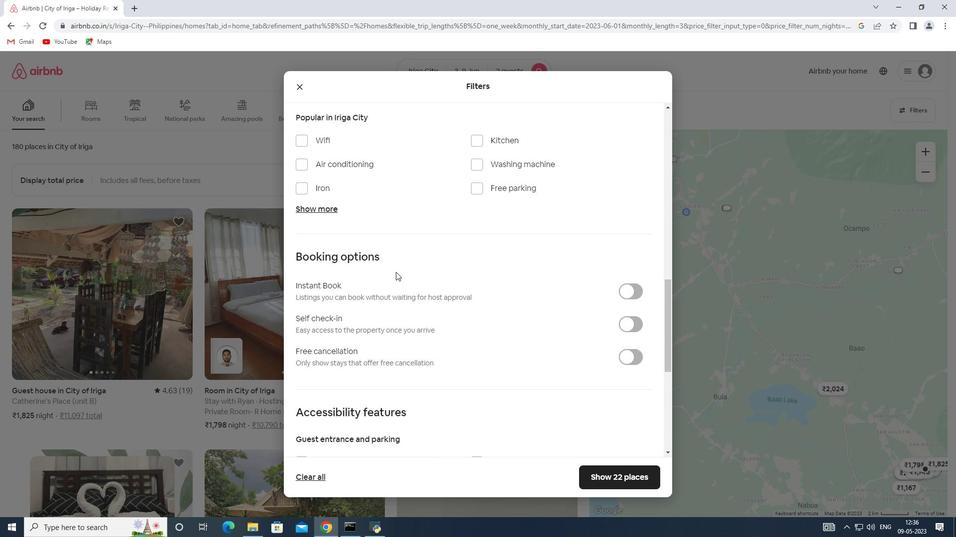 
Action: Mouse scrolled (418, 277) with delta (0, 0)
Screenshot: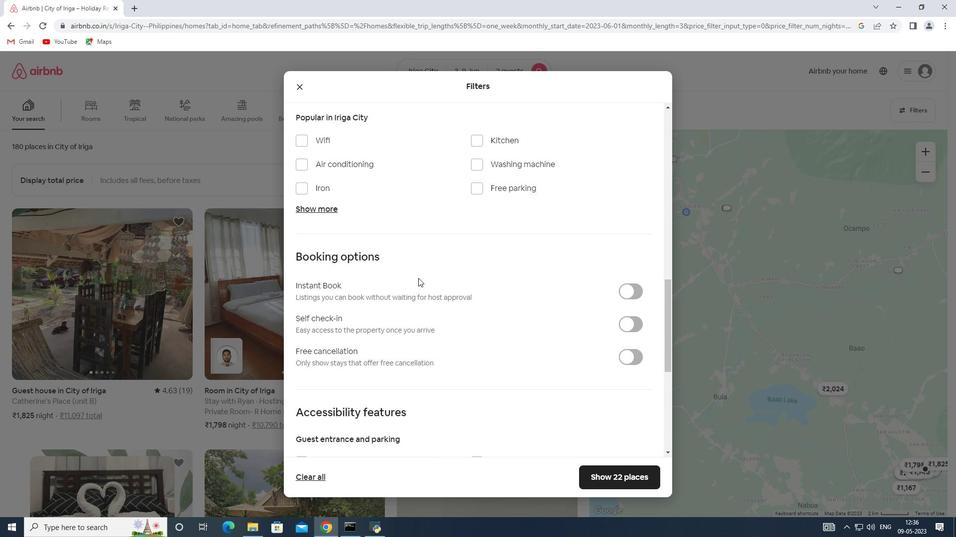 
Action: Mouse scrolled (418, 277) with delta (0, 0)
Screenshot: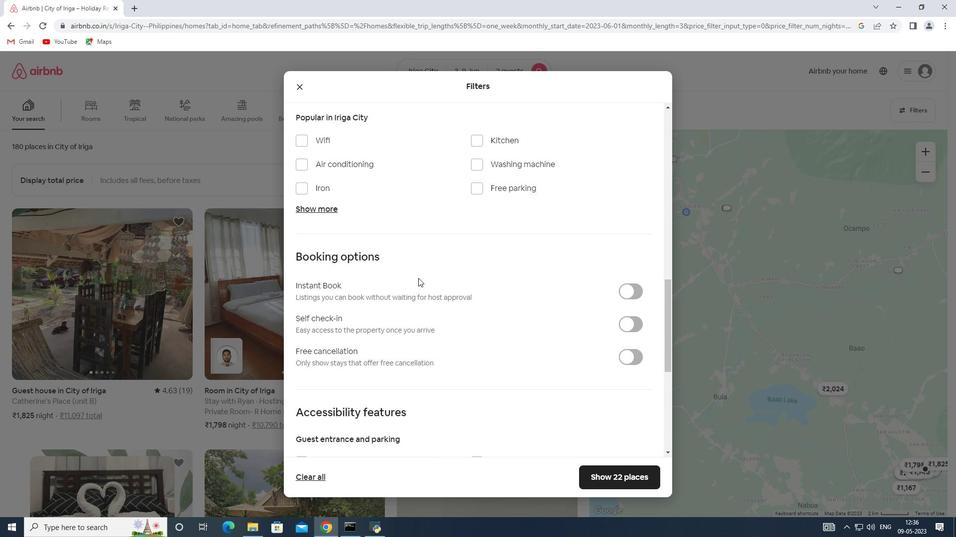 
Action: Mouse moved to (622, 225)
Screenshot: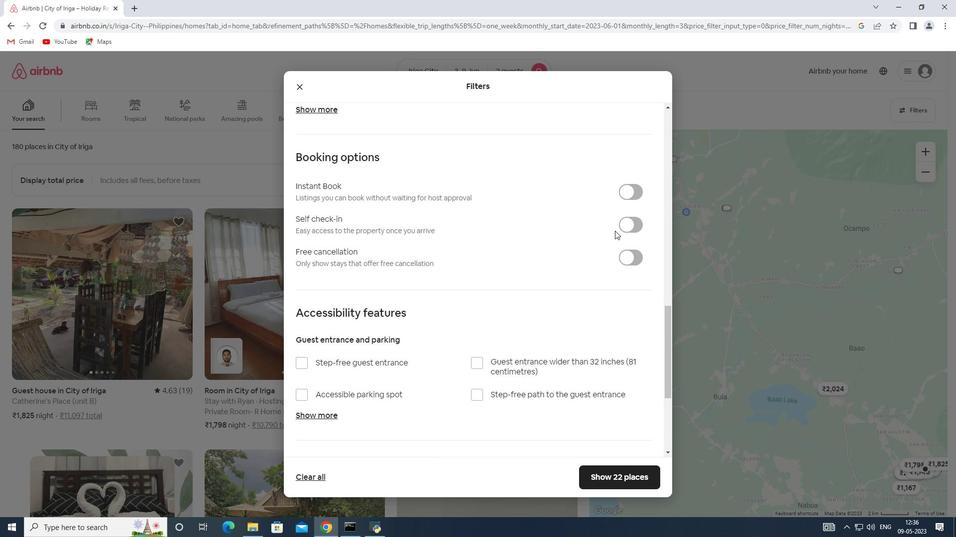 
Action: Mouse pressed left at (622, 225)
Screenshot: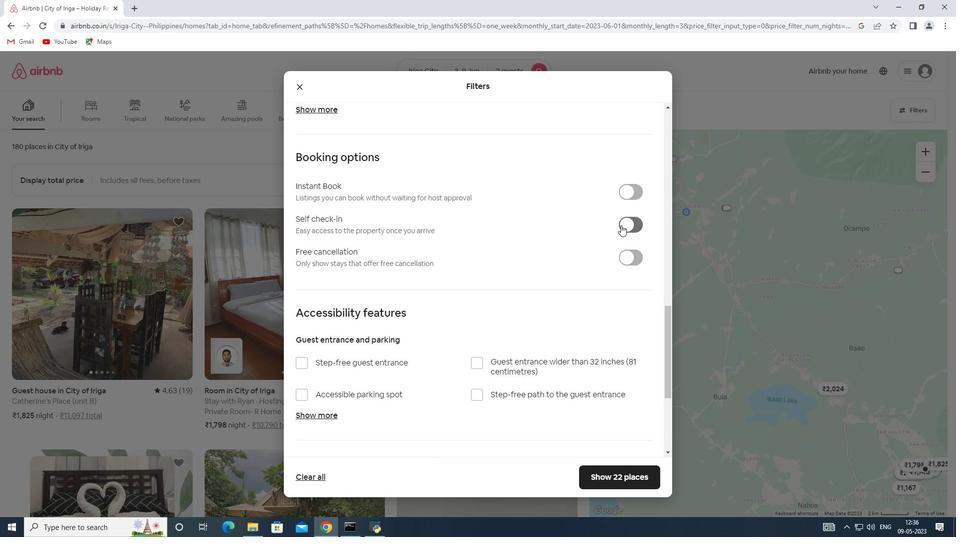 
Action: Mouse moved to (329, 290)
Screenshot: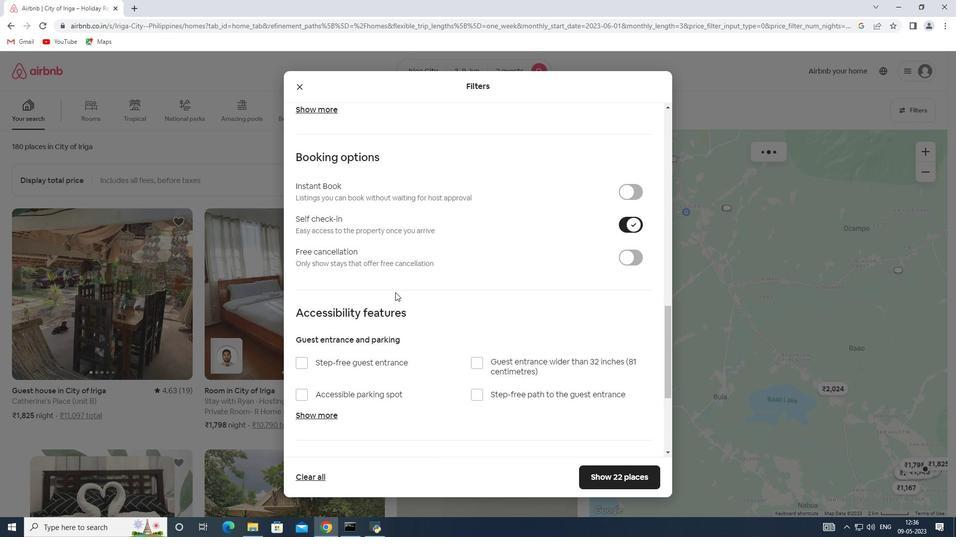 
Action: Mouse scrolled (329, 290) with delta (0, 0)
Screenshot: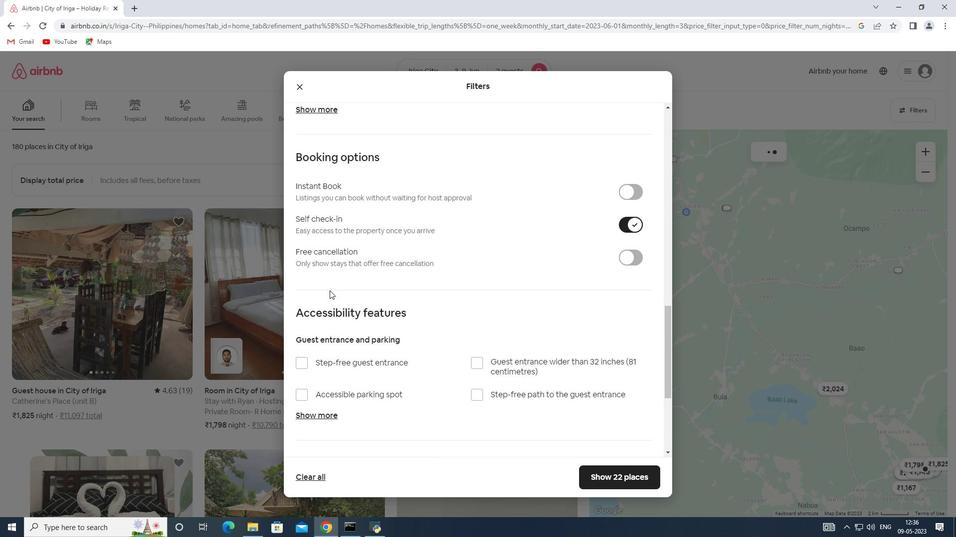 
Action: Mouse scrolled (329, 290) with delta (0, 0)
Screenshot: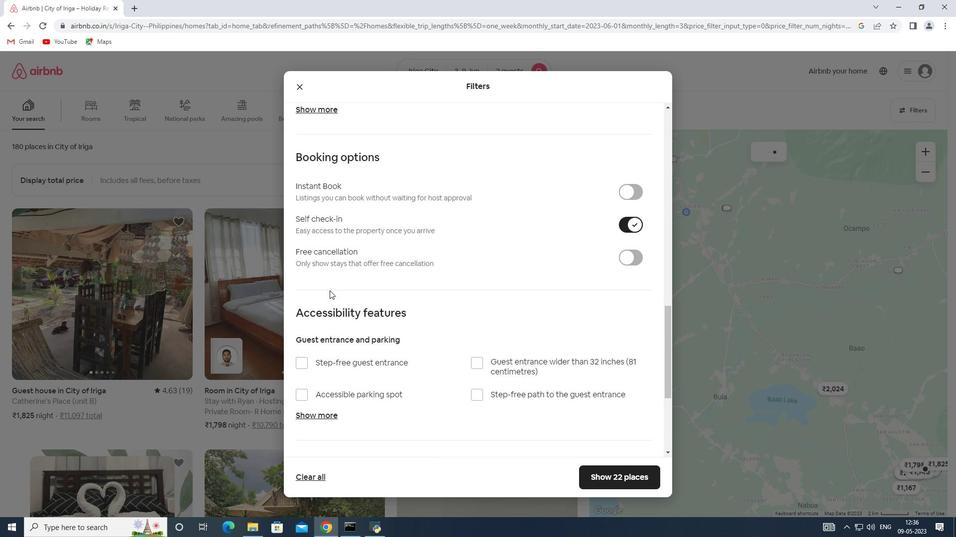
Action: Mouse scrolled (329, 290) with delta (0, 0)
Screenshot: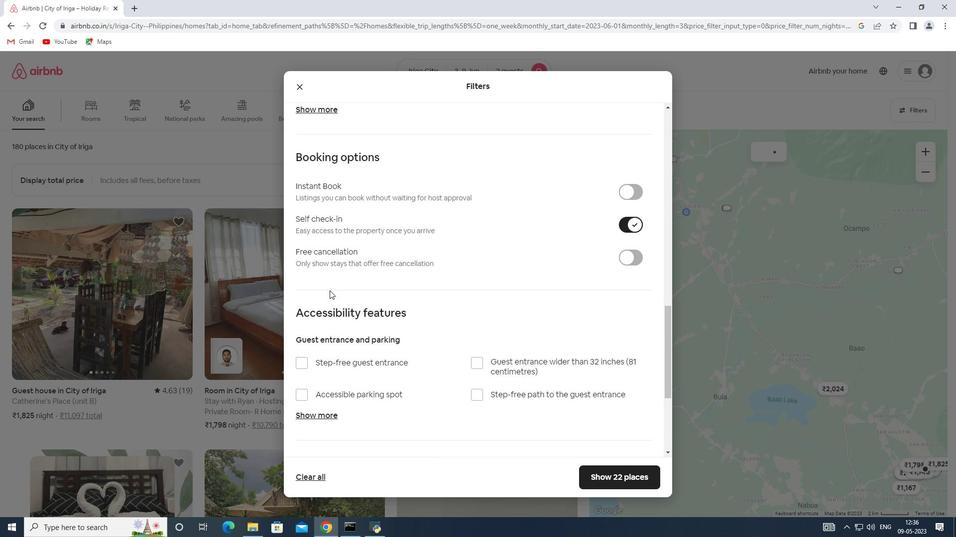 
Action: Mouse moved to (358, 289)
Screenshot: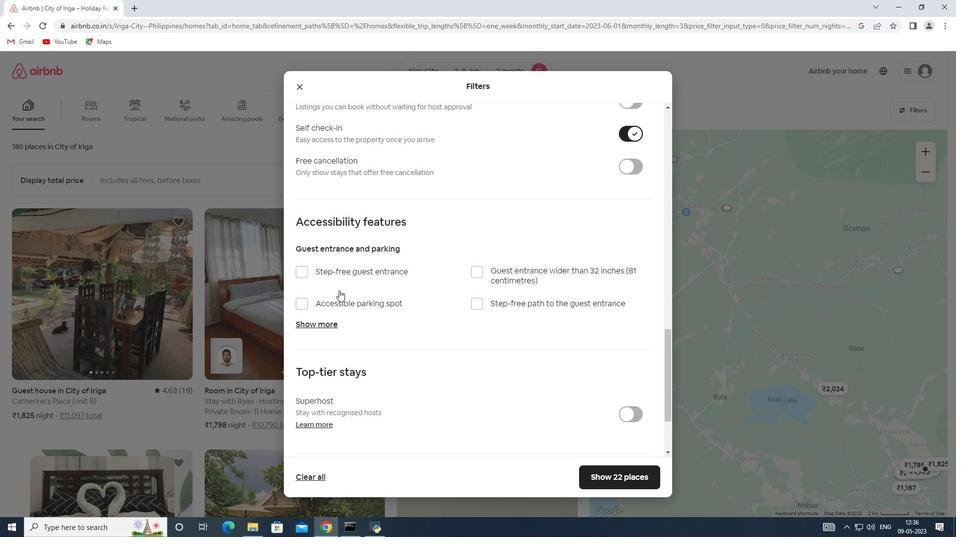 
Action: Mouse scrolled (358, 289) with delta (0, 0)
Screenshot: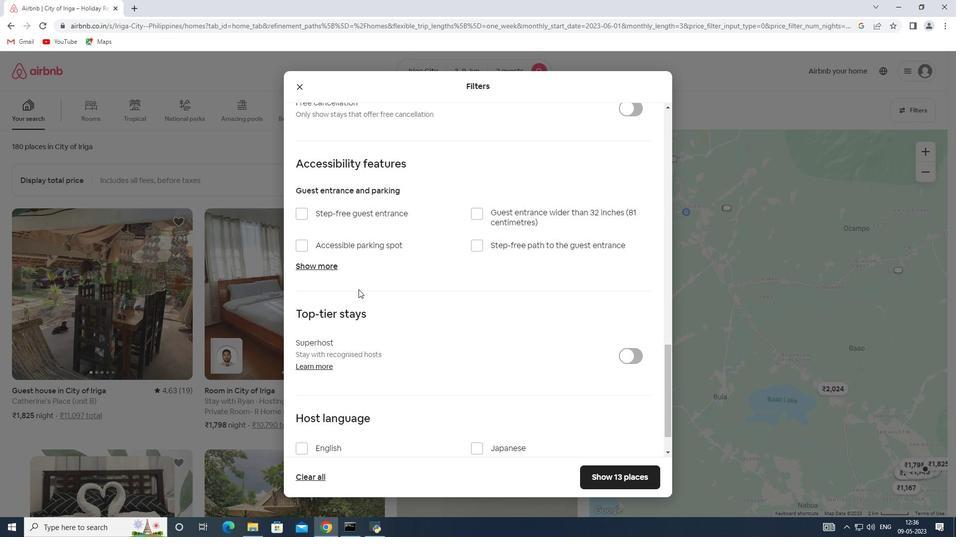 
Action: Mouse scrolled (358, 289) with delta (0, 0)
Screenshot: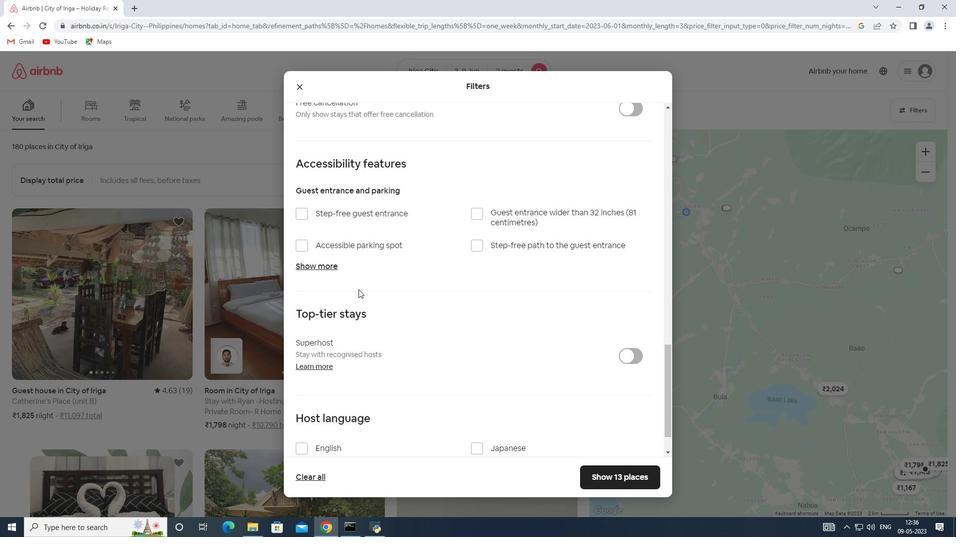 
Action: Mouse scrolled (358, 289) with delta (0, 0)
Screenshot: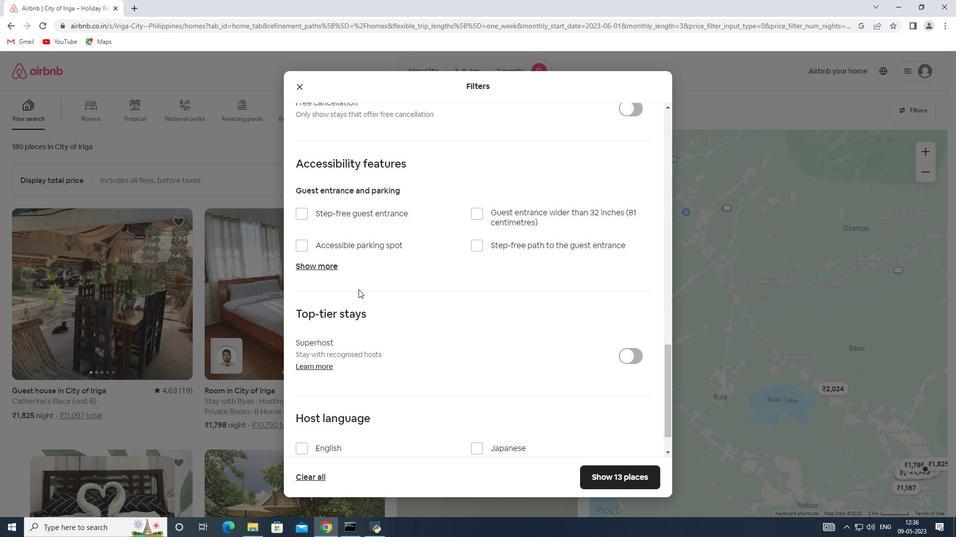
Action: Mouse moved to (322, 399)
Screenshot: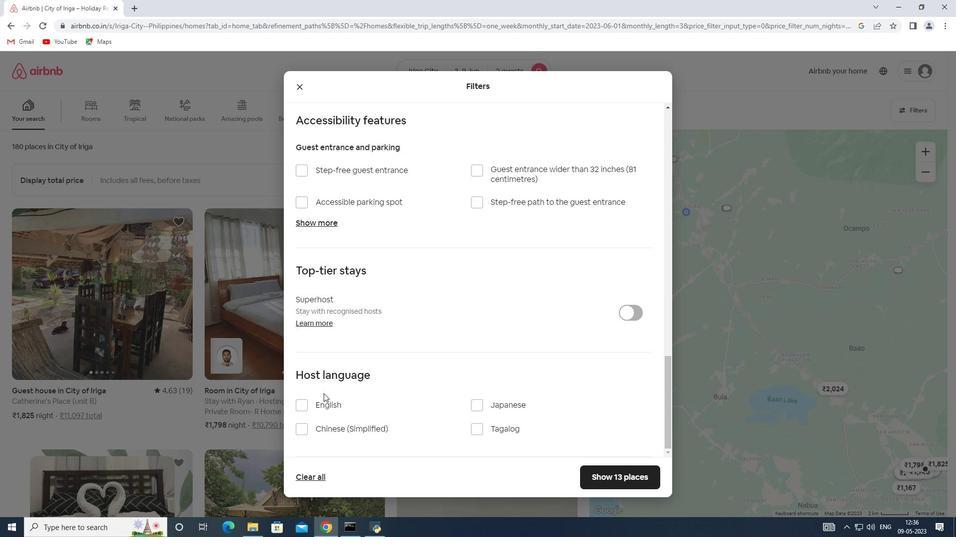 
Action: Mouse pressed left at (322, 399)
Screenshot: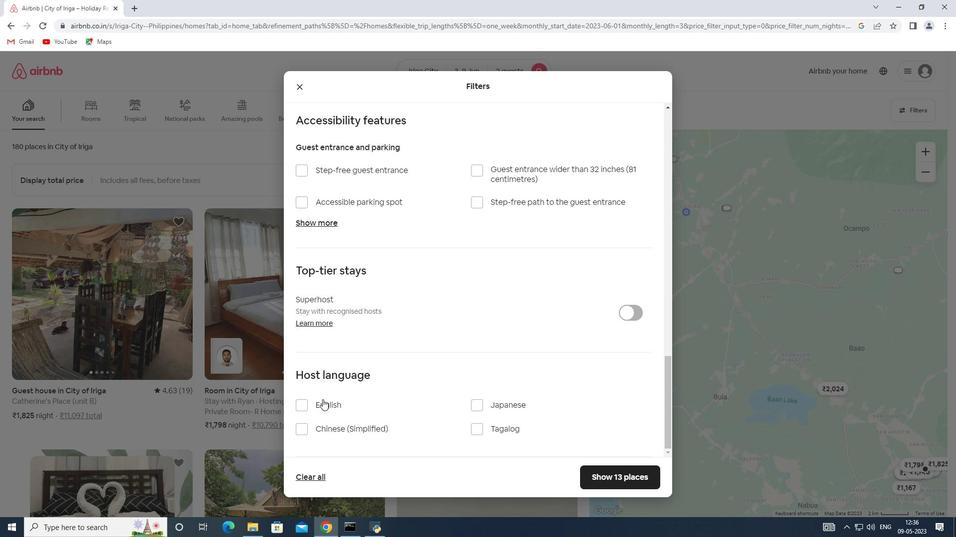 
Action: Mouse moved to (597, 472)
Screenshot: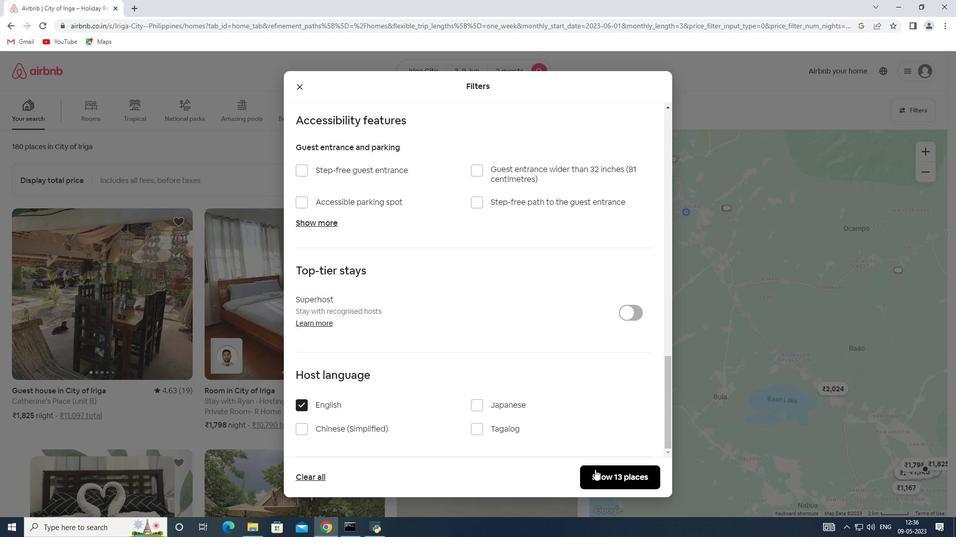 
Action: Mouse pressed left at (597, 472)
Screenshot: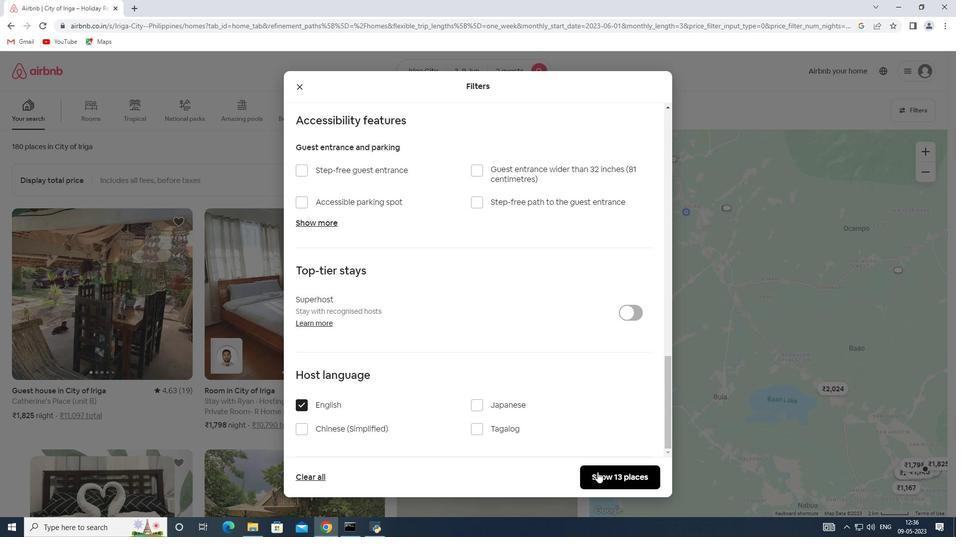 
Action: Mouse moved to (564, 374)
Screenshot: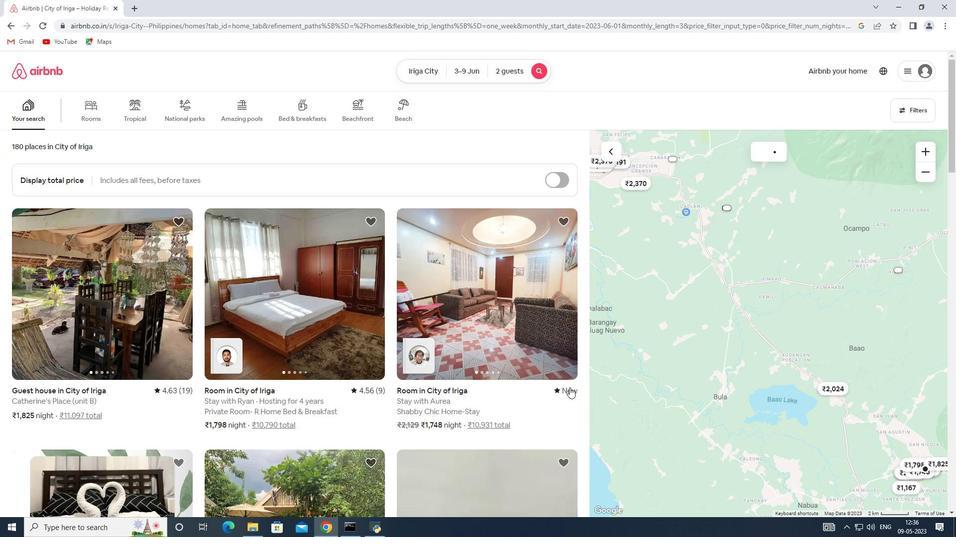 
